 Task: In the  document Meditationfile.odt Insert the command  'Editing'Email the file to   'softage2@softage.net', with message attached Time-Sensitive: I kindly ask you to go through the email I've sent as soon as possible. and file type: HTML
Action: Mouse moved to (393, 488)
Screenshot: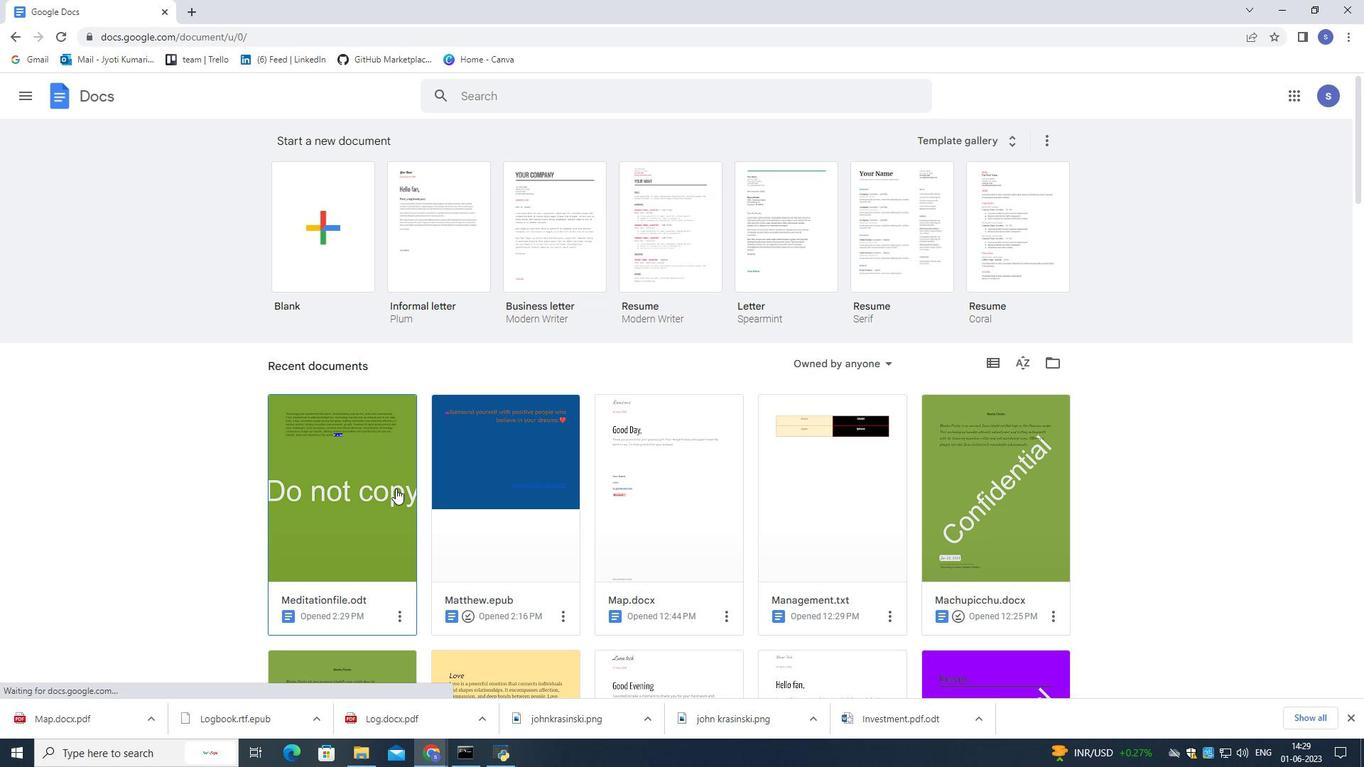 
Action: Mouse pressed left at (393, 488)
Screenshot: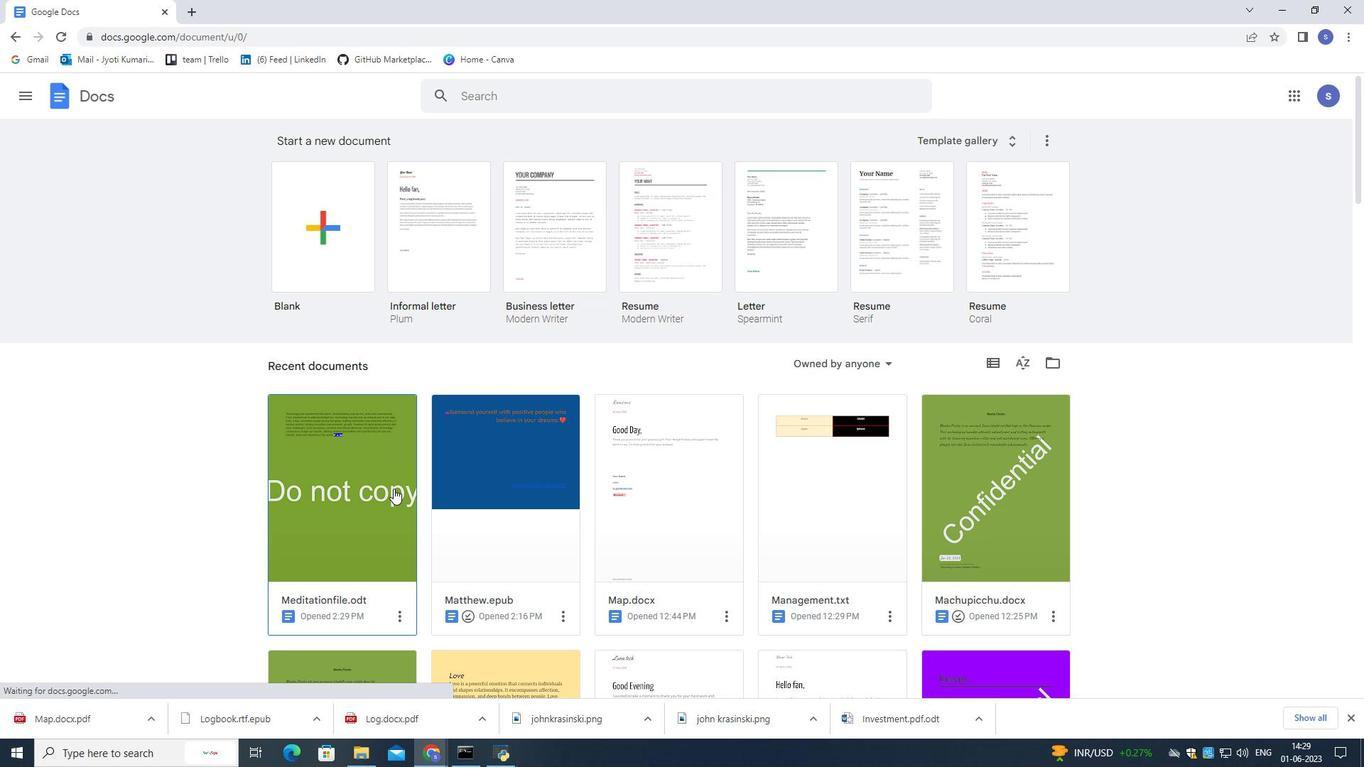 
Action: Mouse moved to (392, 488)
Screenshot: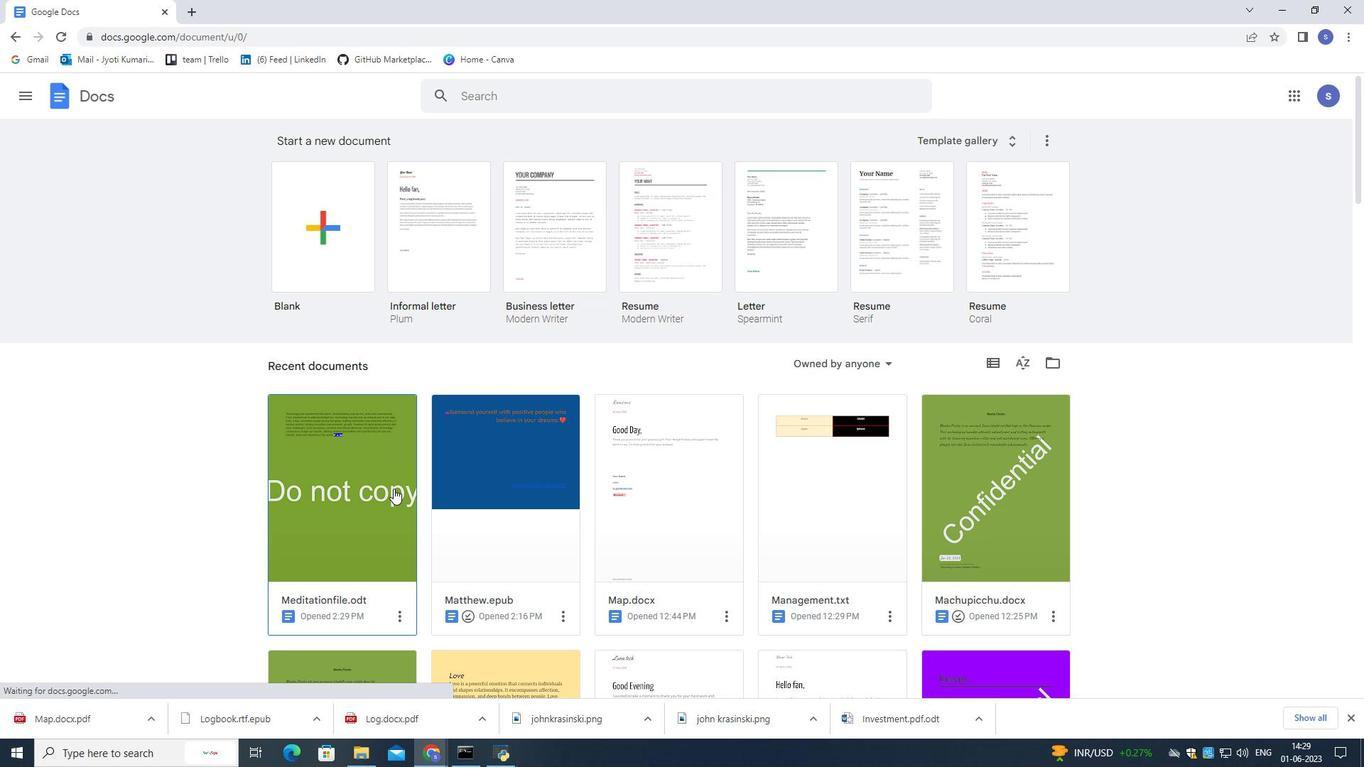 
Action: Mouse pressed left at (392, 488)
Screenshot: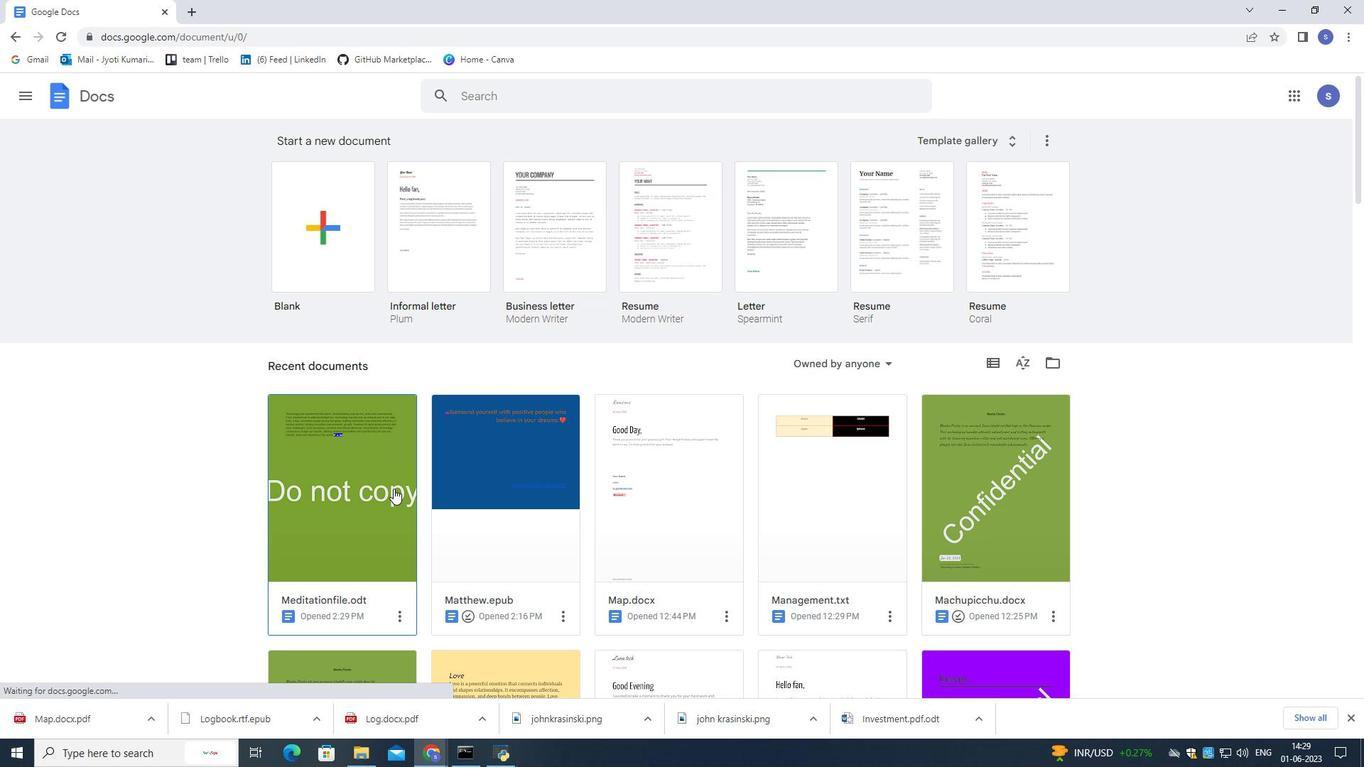 
Action: Mouse moved to (584, 433)
Screenshot: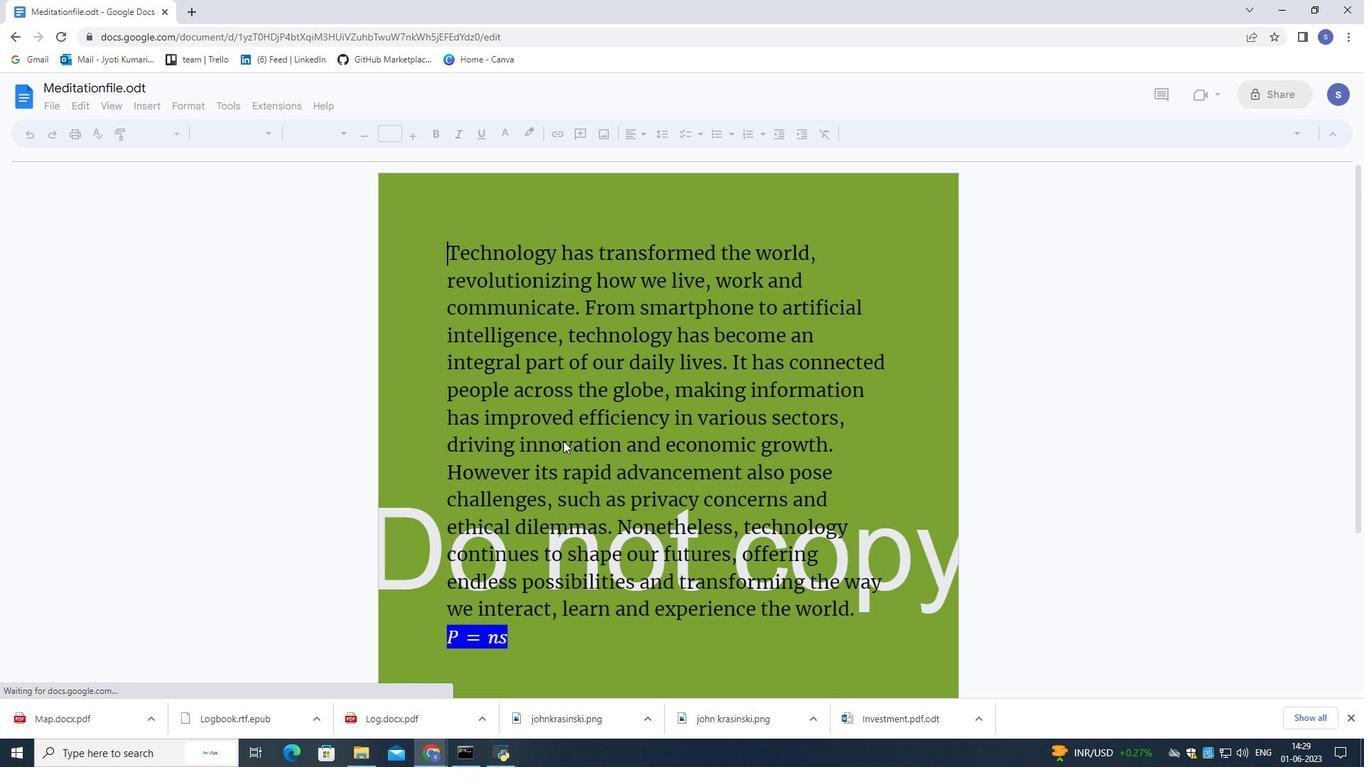 
Action: Mouse scrolled (584, 432) with delta (0, 0)
Screenshot: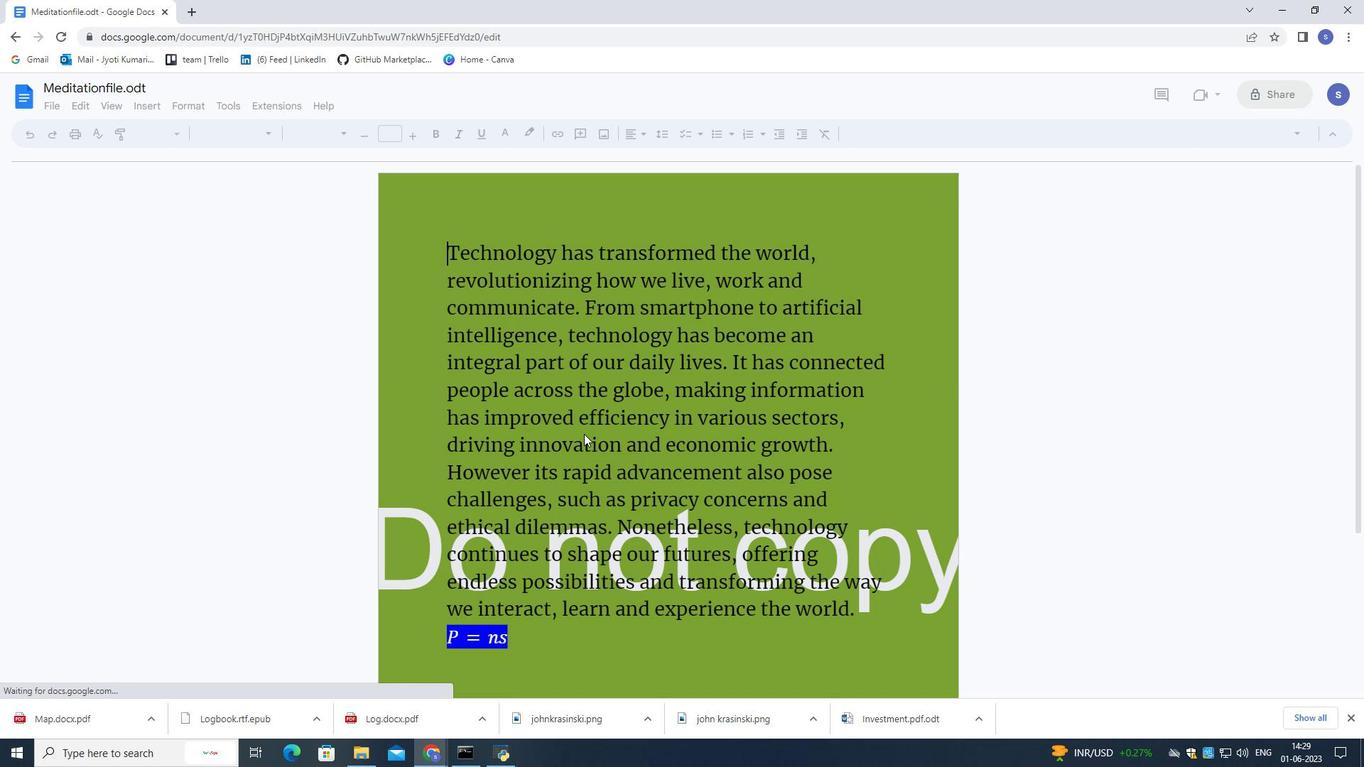 
Action: Mouse scrolled (584, 432) with delta (0, 0)
Screenshot: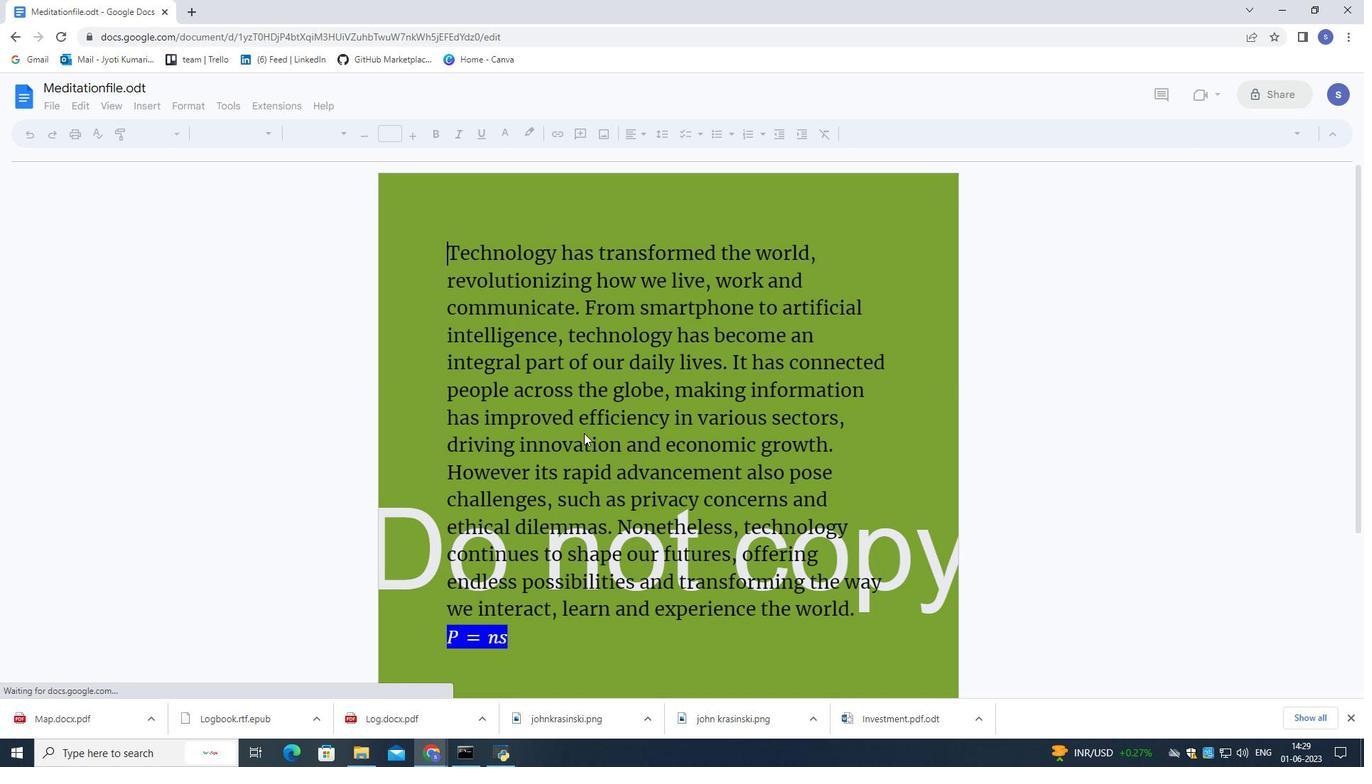 
Action: Mouse scrolled (584, 432) with delta (0, 0)
Screenshot: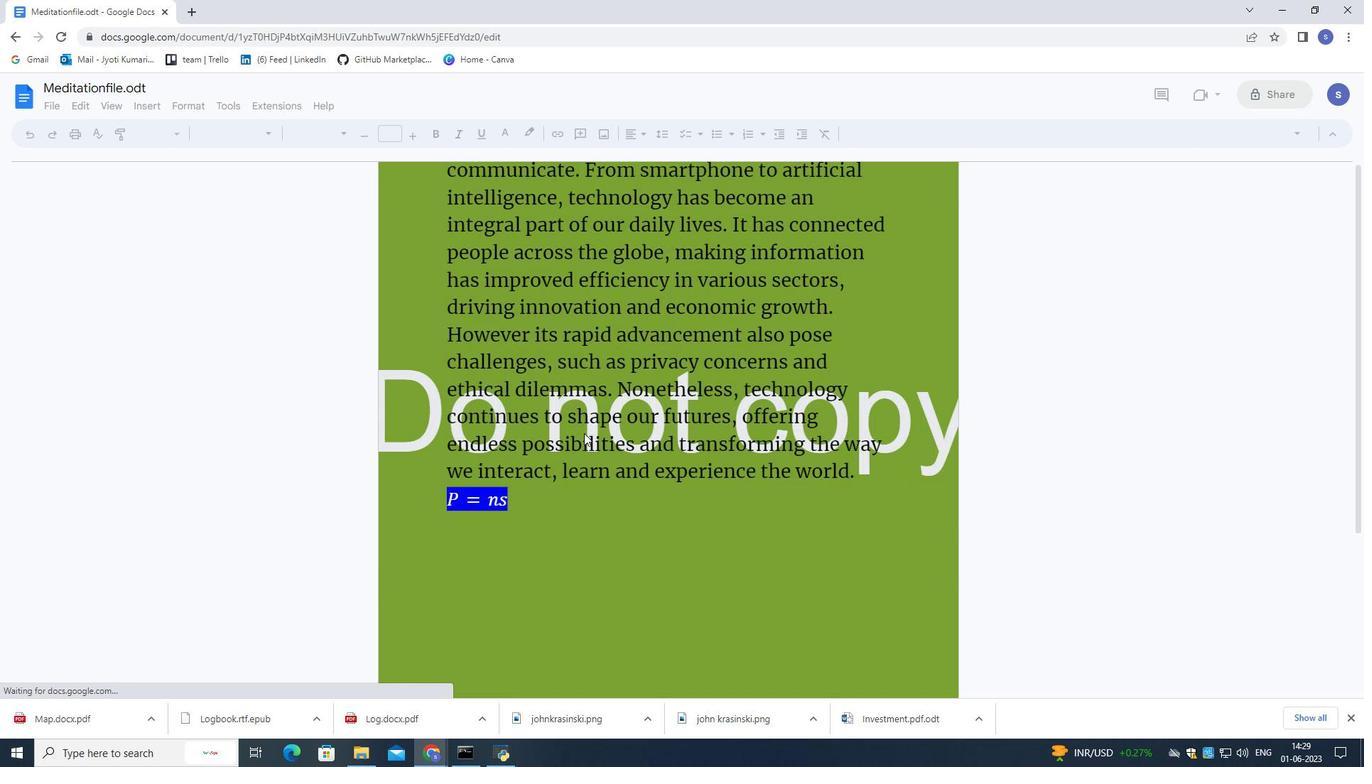 
Action: Mouse moved to (583, 431)
Screenshot: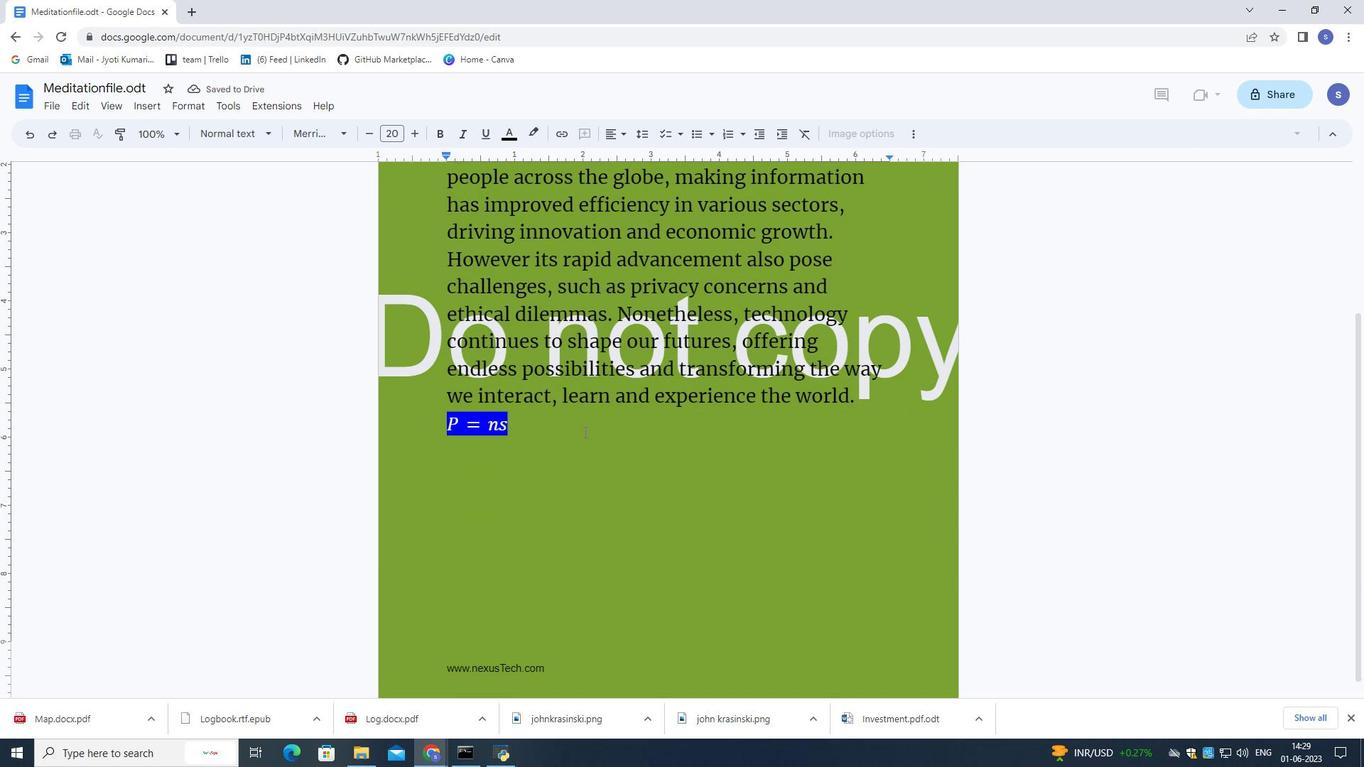 
Action: Mouse scrolled (583, 432) with delta (0, 0)
Screenshot: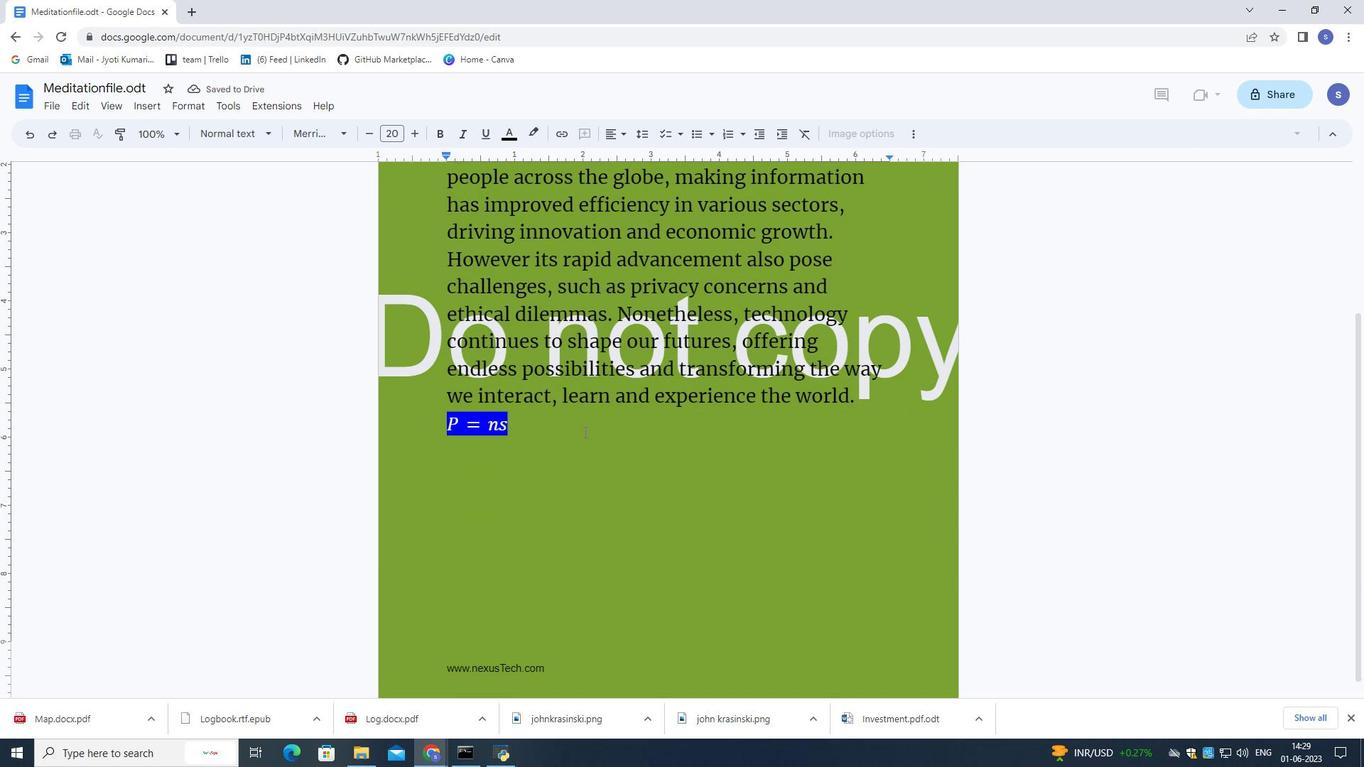 
Action: Mouse moved to (582, 431)
Screenshot: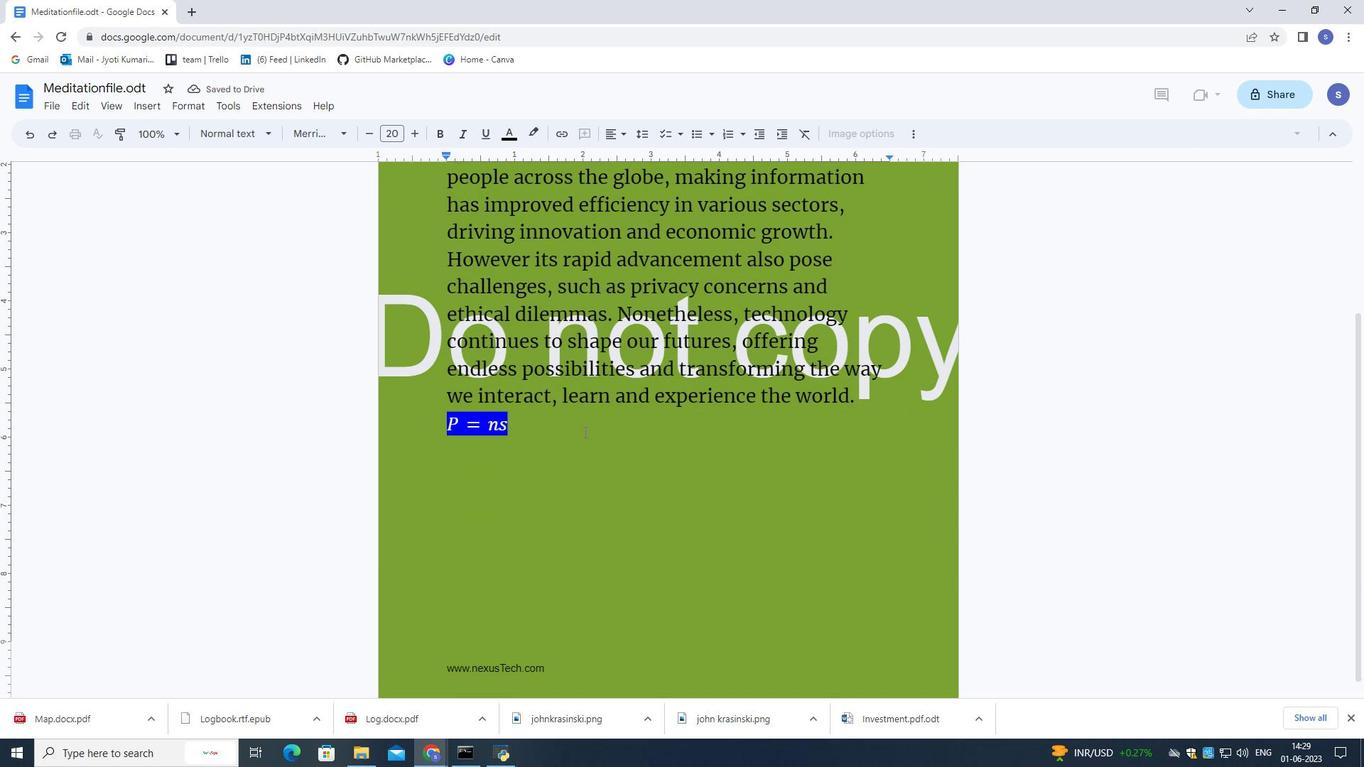 
Action: Mouse scrolled (583, 432) with delta (0, 0)
Screenshot: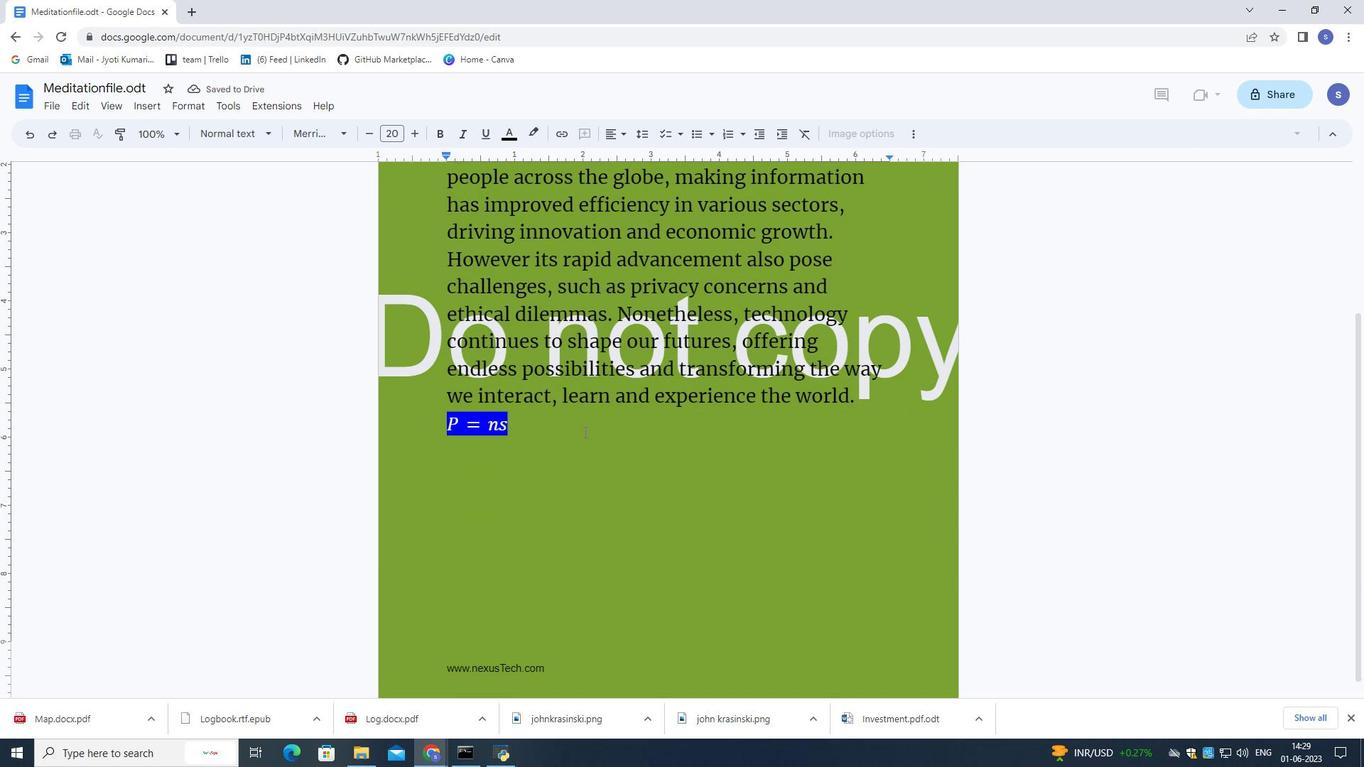 
Action: Mouse scrolled (582, 432) with delta (0, 0)
Screenshot: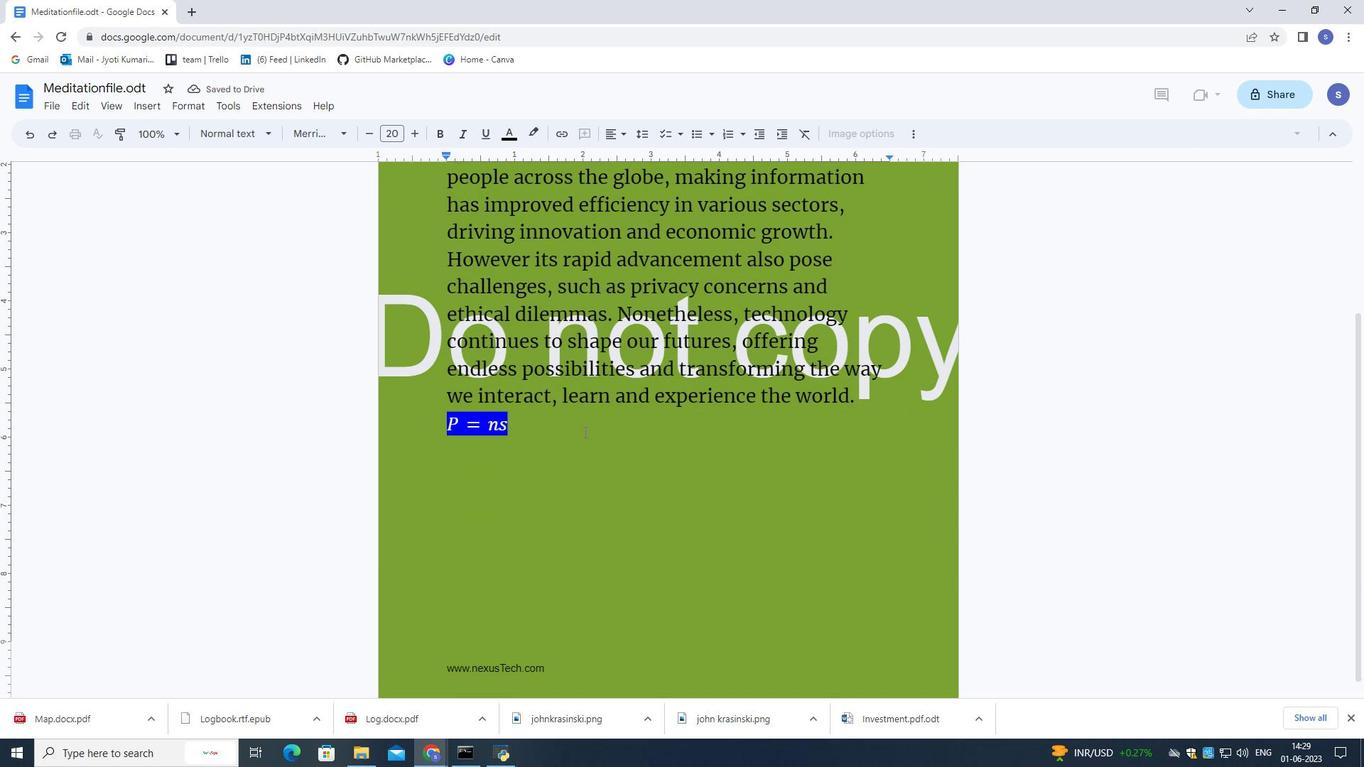 
Action: Mouse moved to (783, 254)
Screenshot: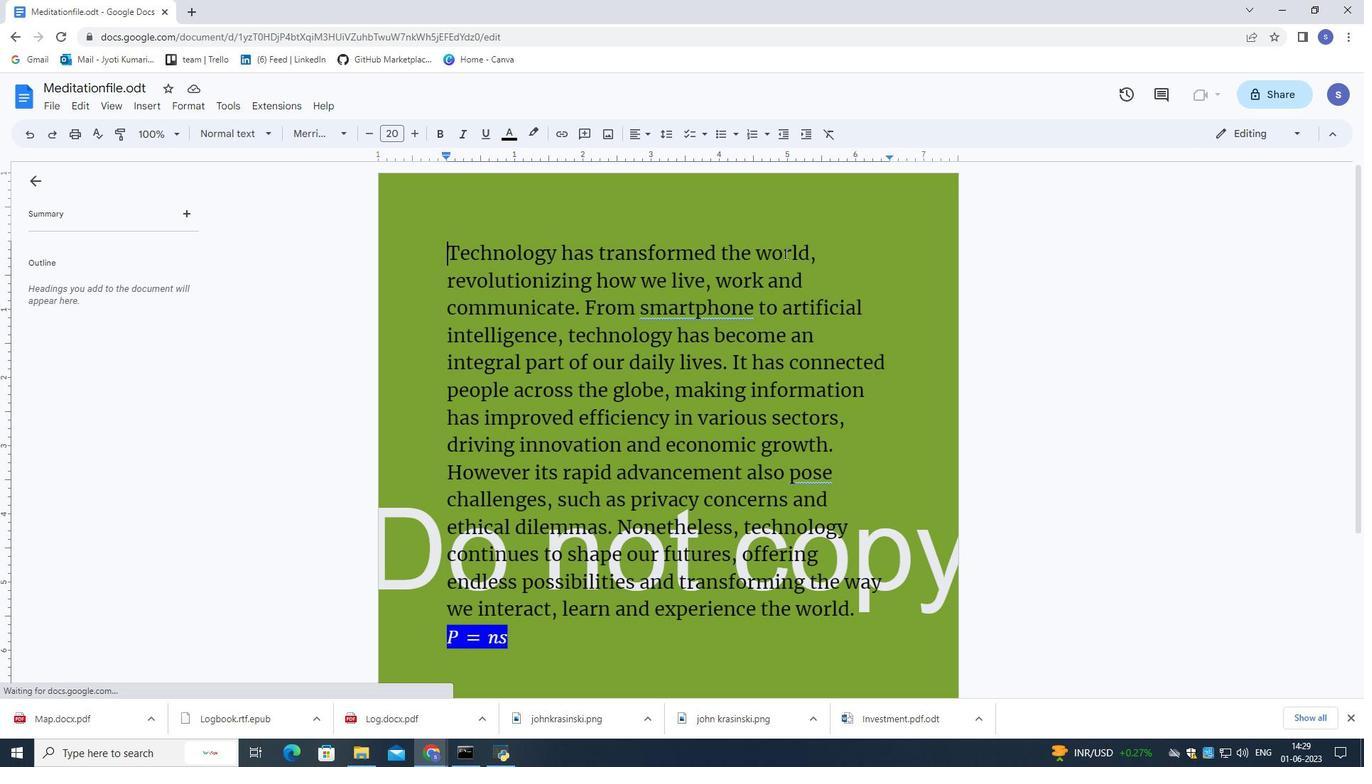
Action: Mouse scrolled (783, 253) with delta (0, 0)
Screenshot: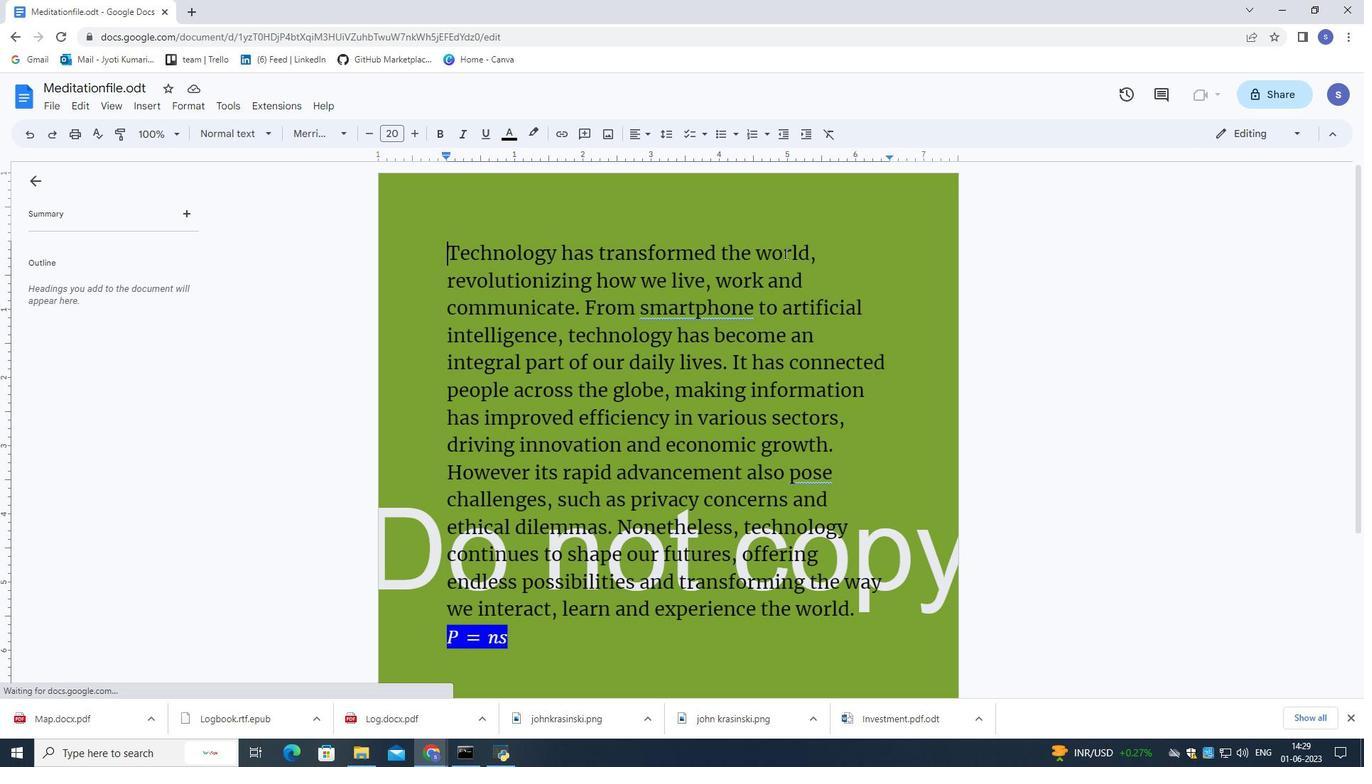
Action: Mouse moved to (783, 255)
Screenshot: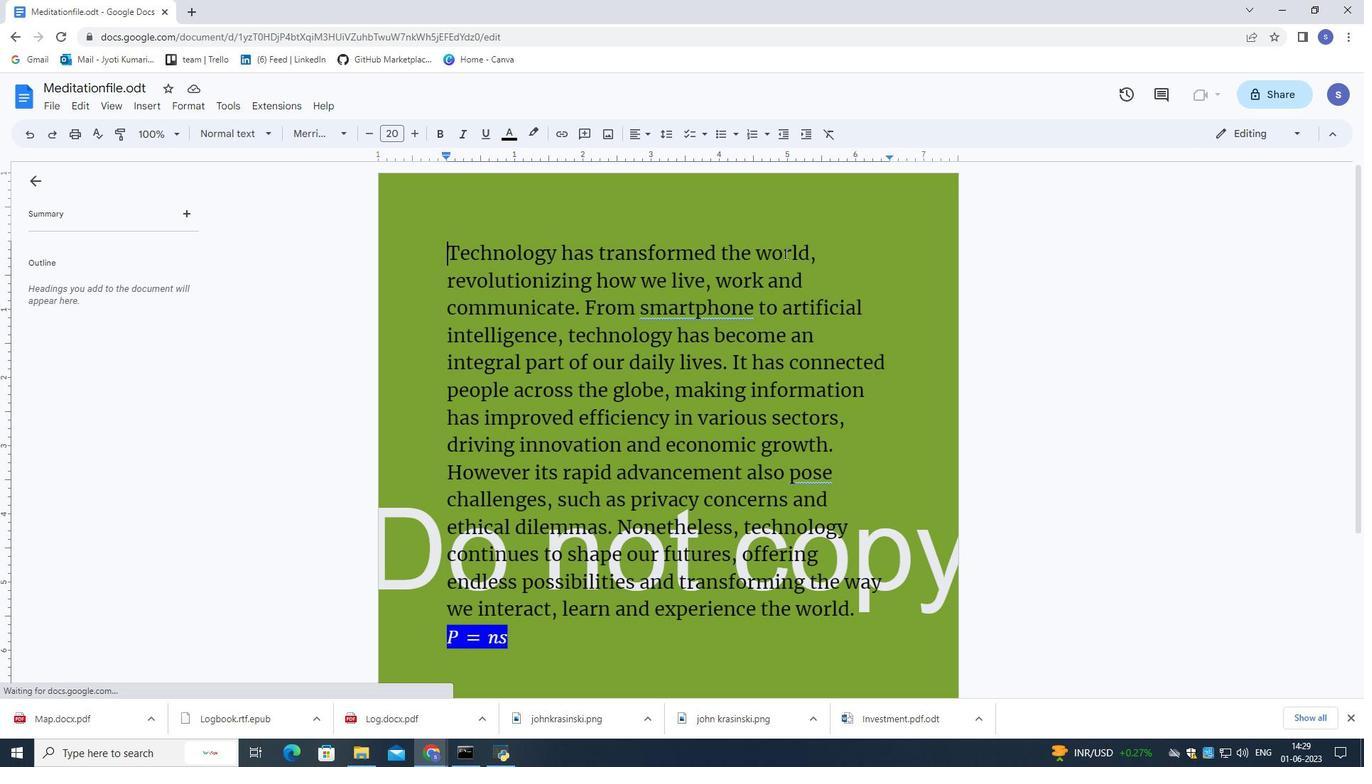 
Action: Mouse scrolled (783, 254) with delta (0, 0)
Screenshot: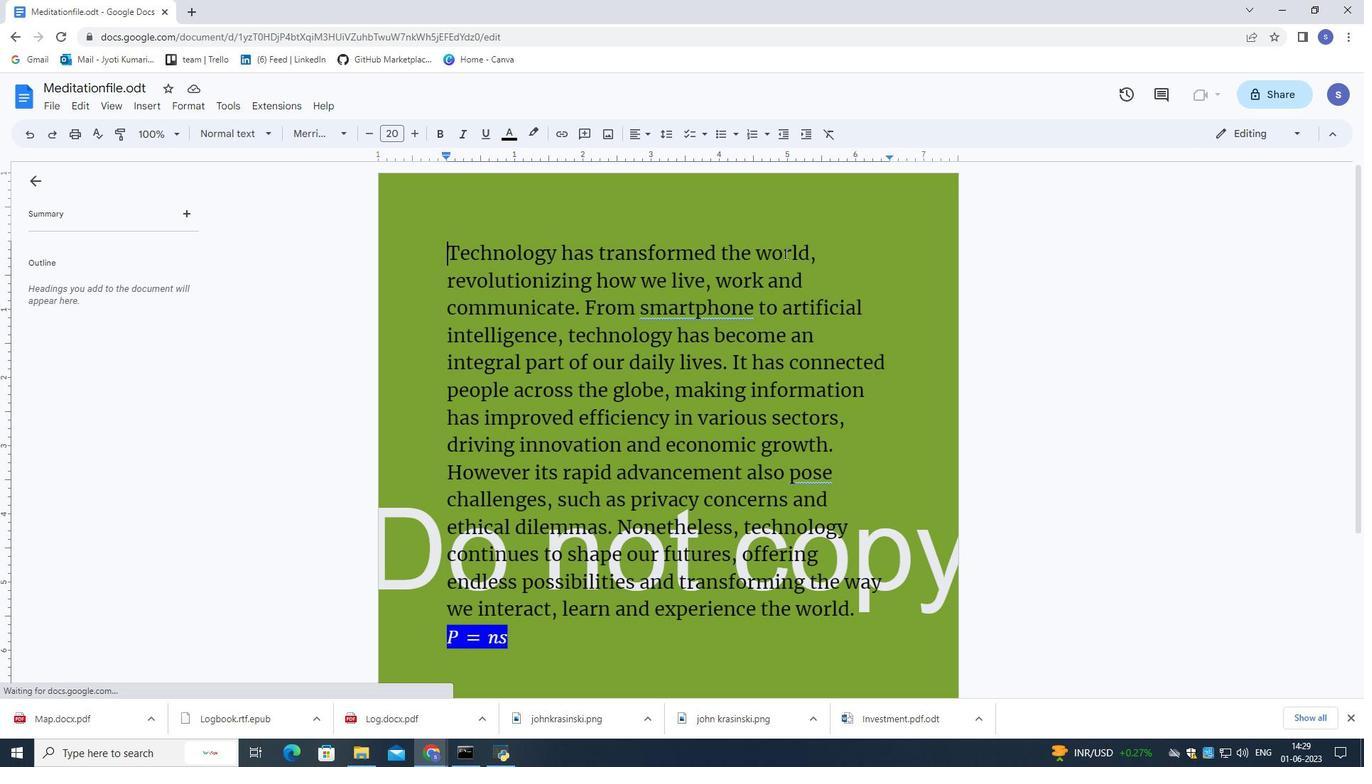 
Action: Mouse scrolled (783, 254) with delta (0, 0)
Screenshot: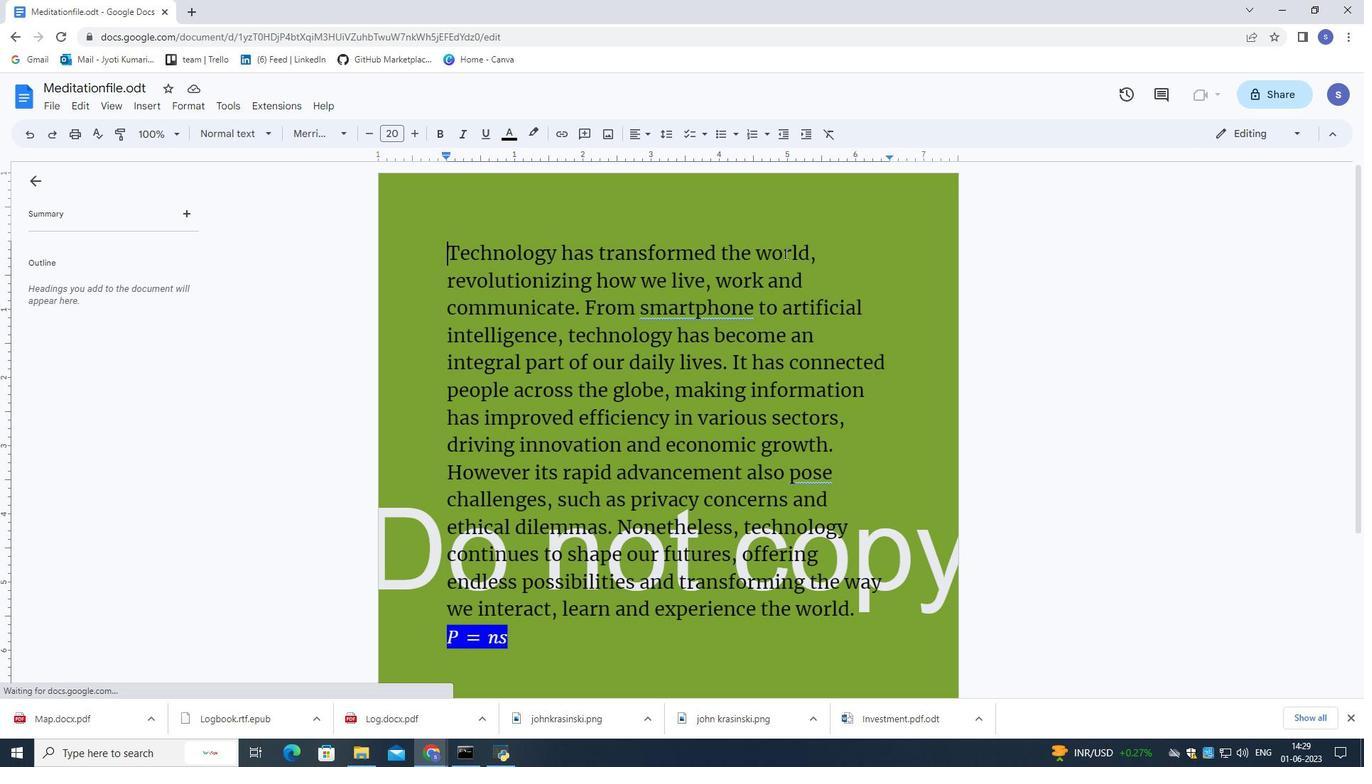 
Action: Mouse scrolled (783, 254) with delta (0, 0)
Screenshot: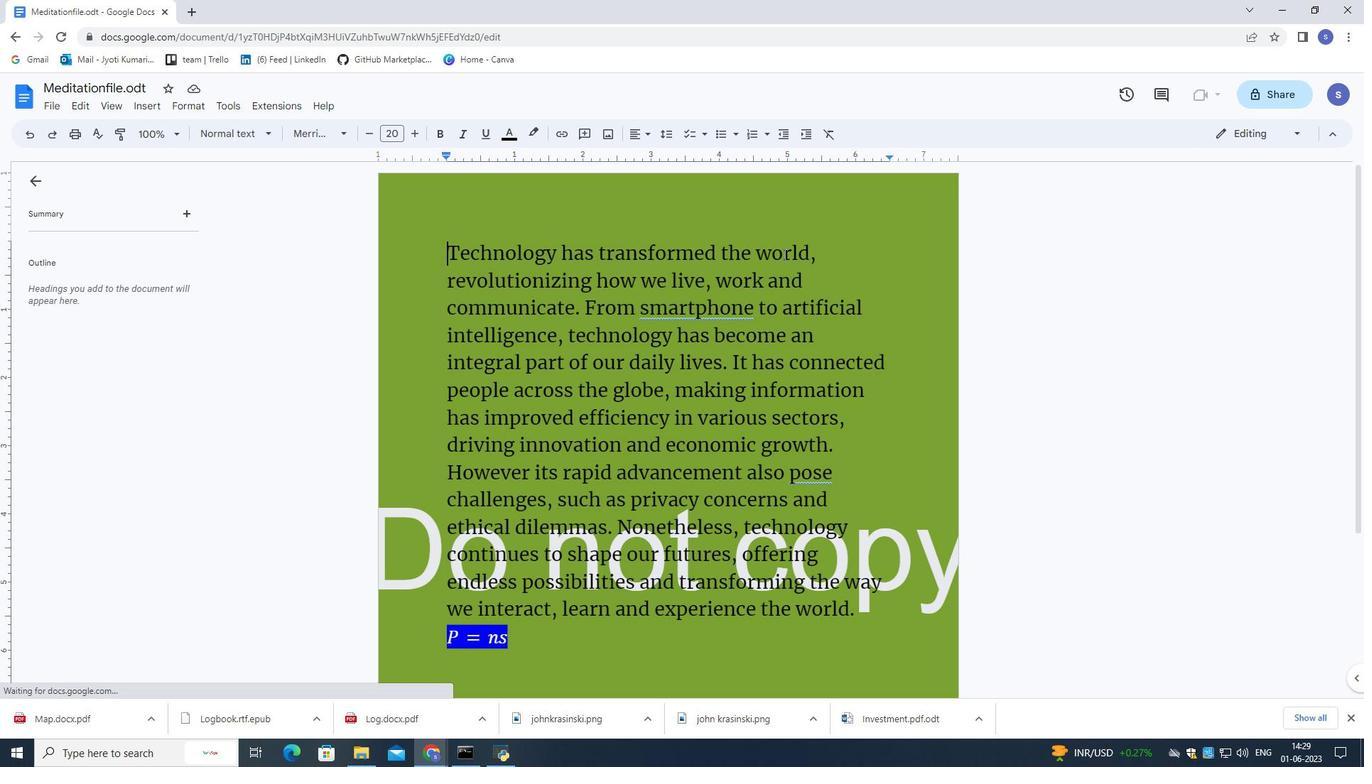 
Action: Mouse scrolled (783, 254) with delta (0, 0)
Screenshot: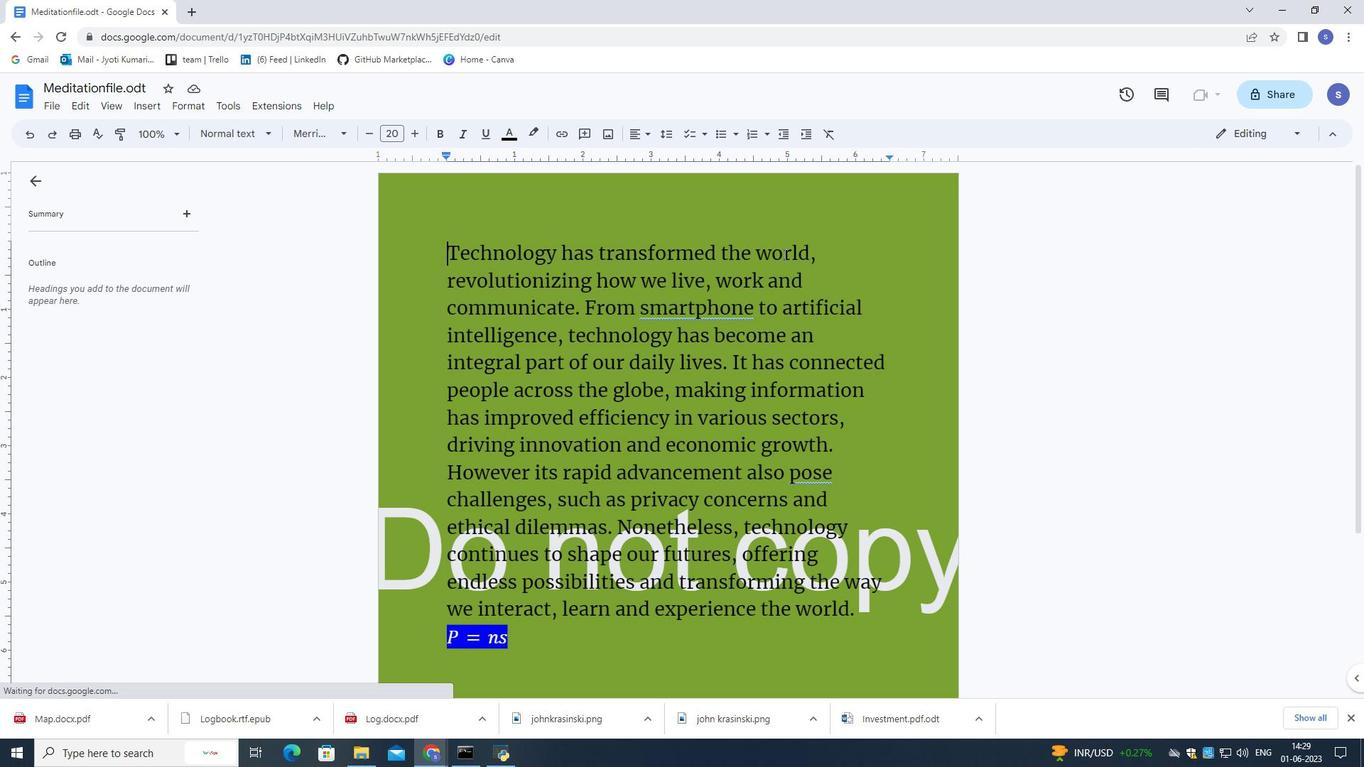 
Action: Mouse moved to (783, 250)
Screenshot: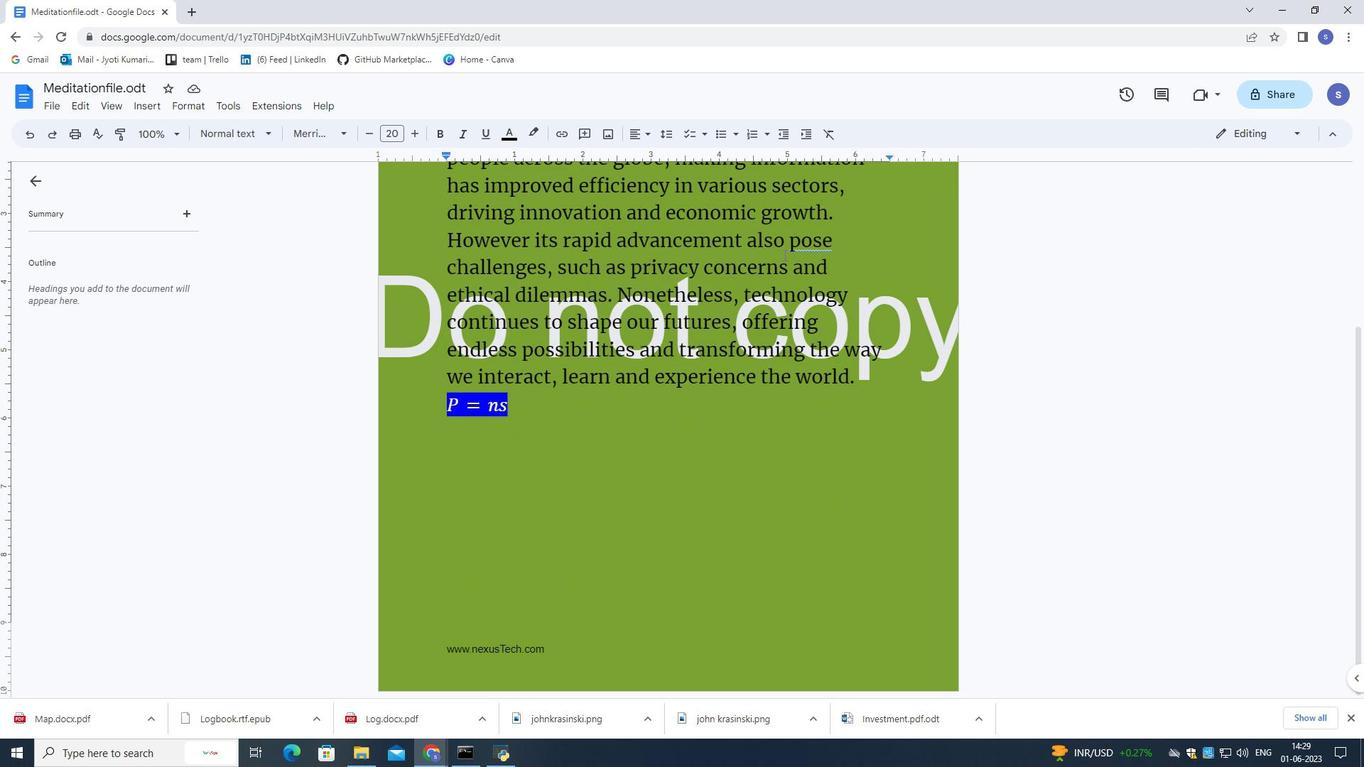 
Action: Mouse scrolled (783, 250) with delta (0, 0)
Screenshot: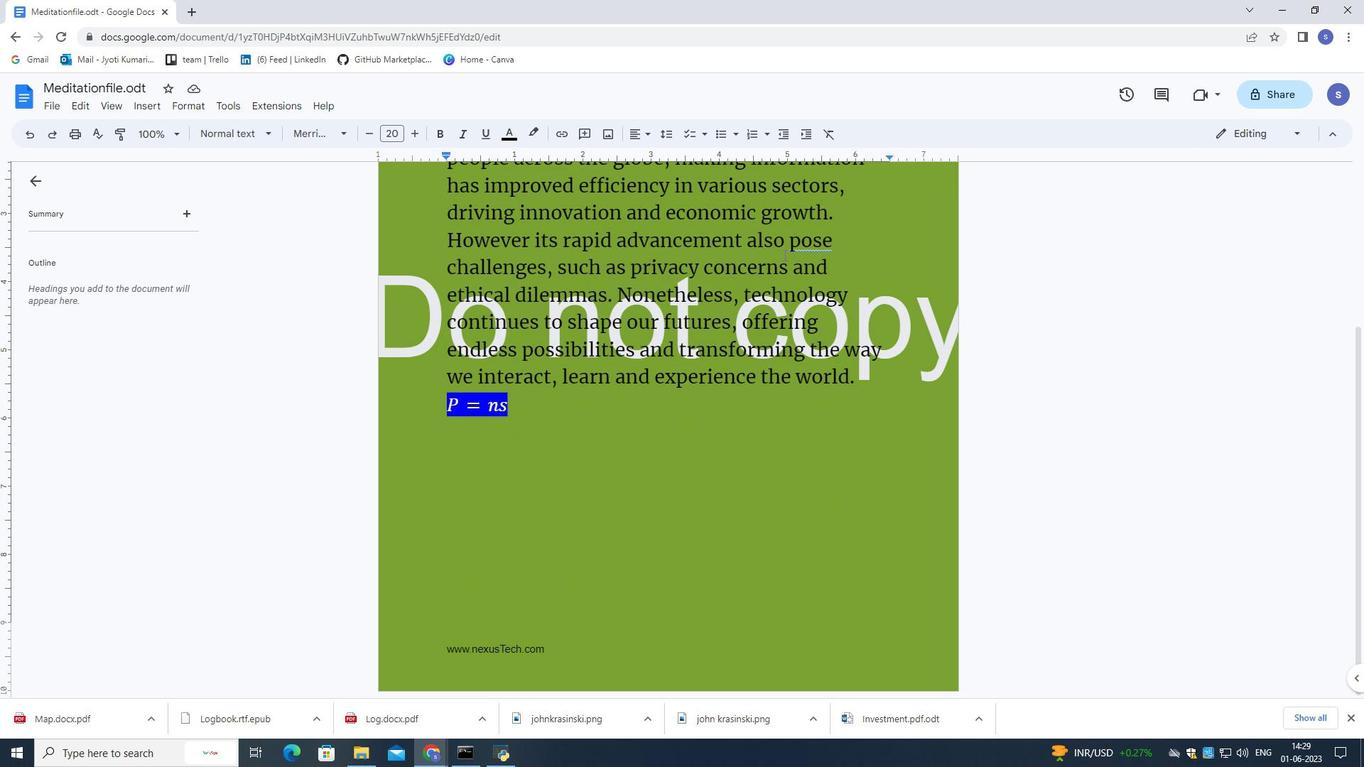 
Action: Mouse scrolled (783, 250) with delta (0, 0)
Screenshot: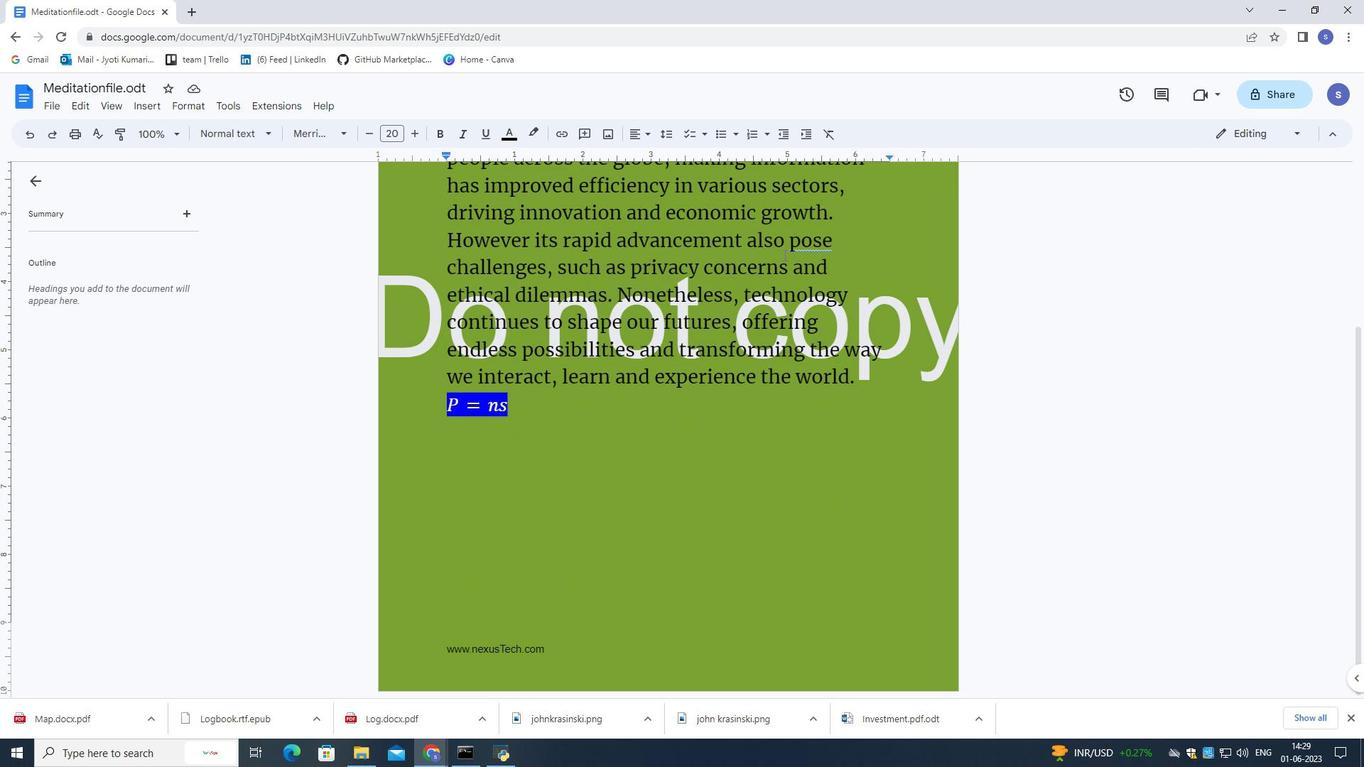 
Action: Mouse scrolled (783, 250) with delta (0, 0)
Screenshot: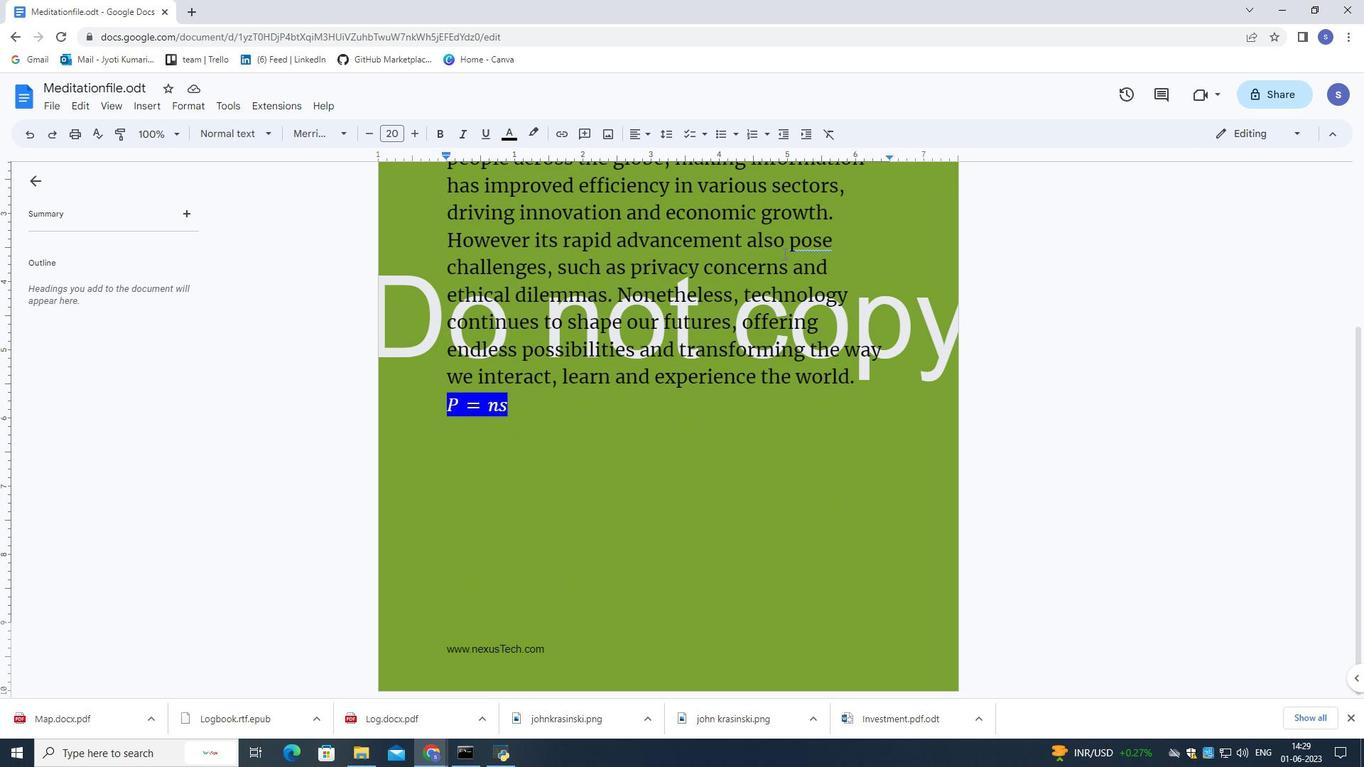 
Action: Mouse moved to (783, 248)
Screenshot: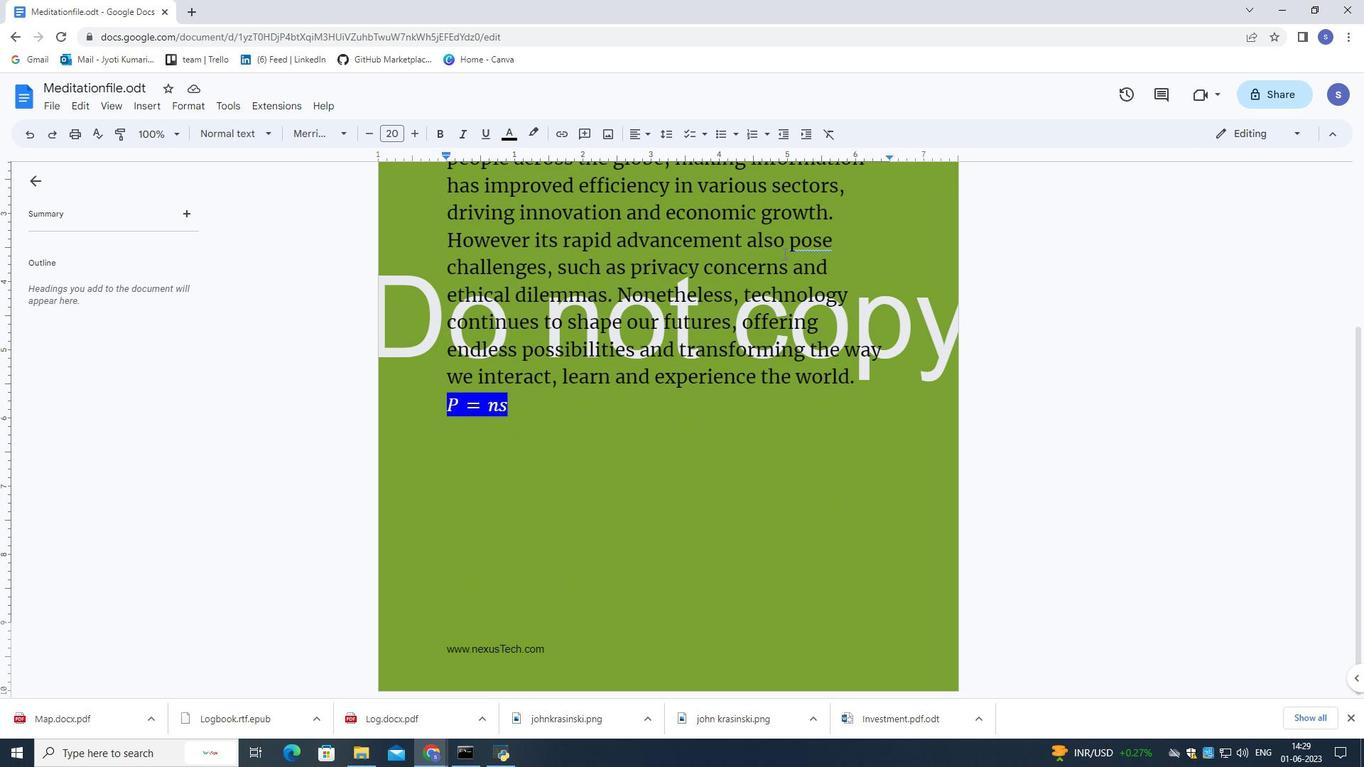 
Action: Mouse scrolled (783, 249) with delta (0, 0)
Screenshot: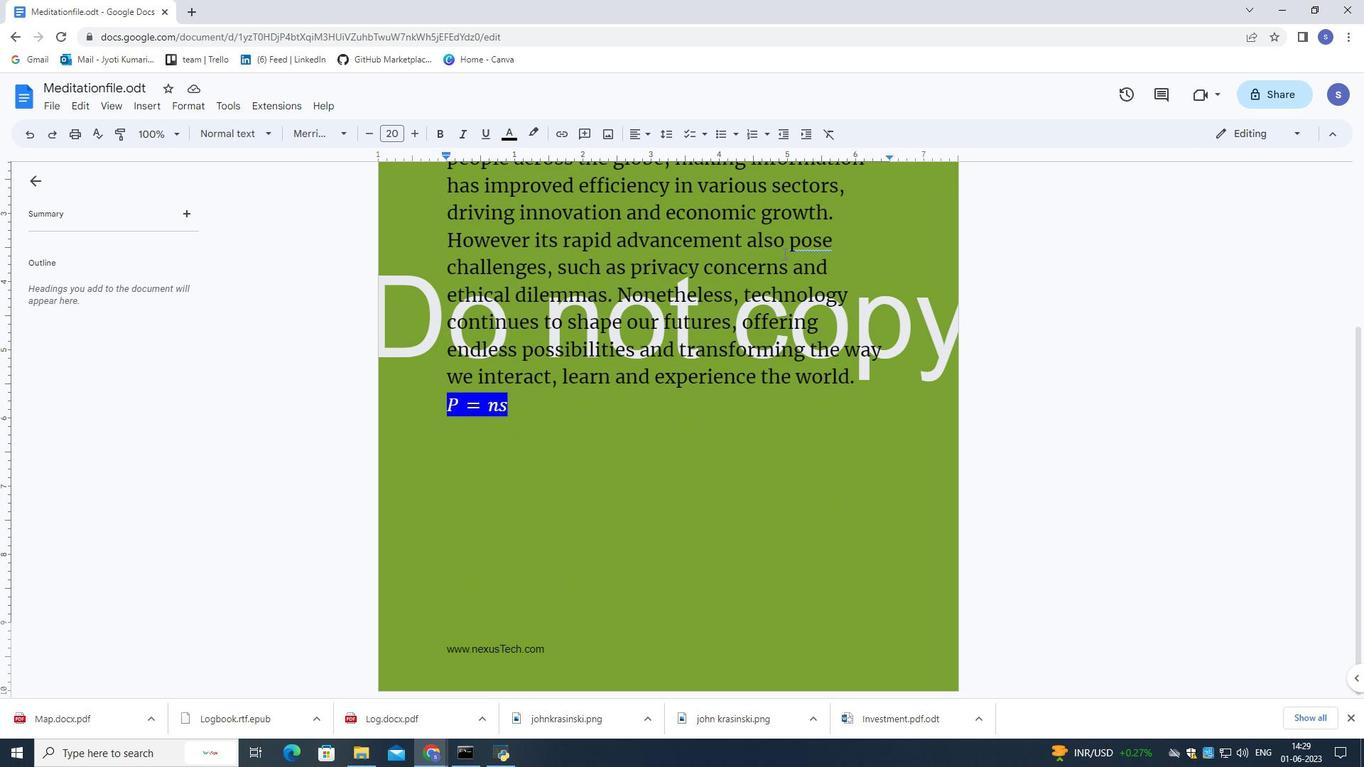 
Action: Mouse moved to (783, 247)
Screenshot: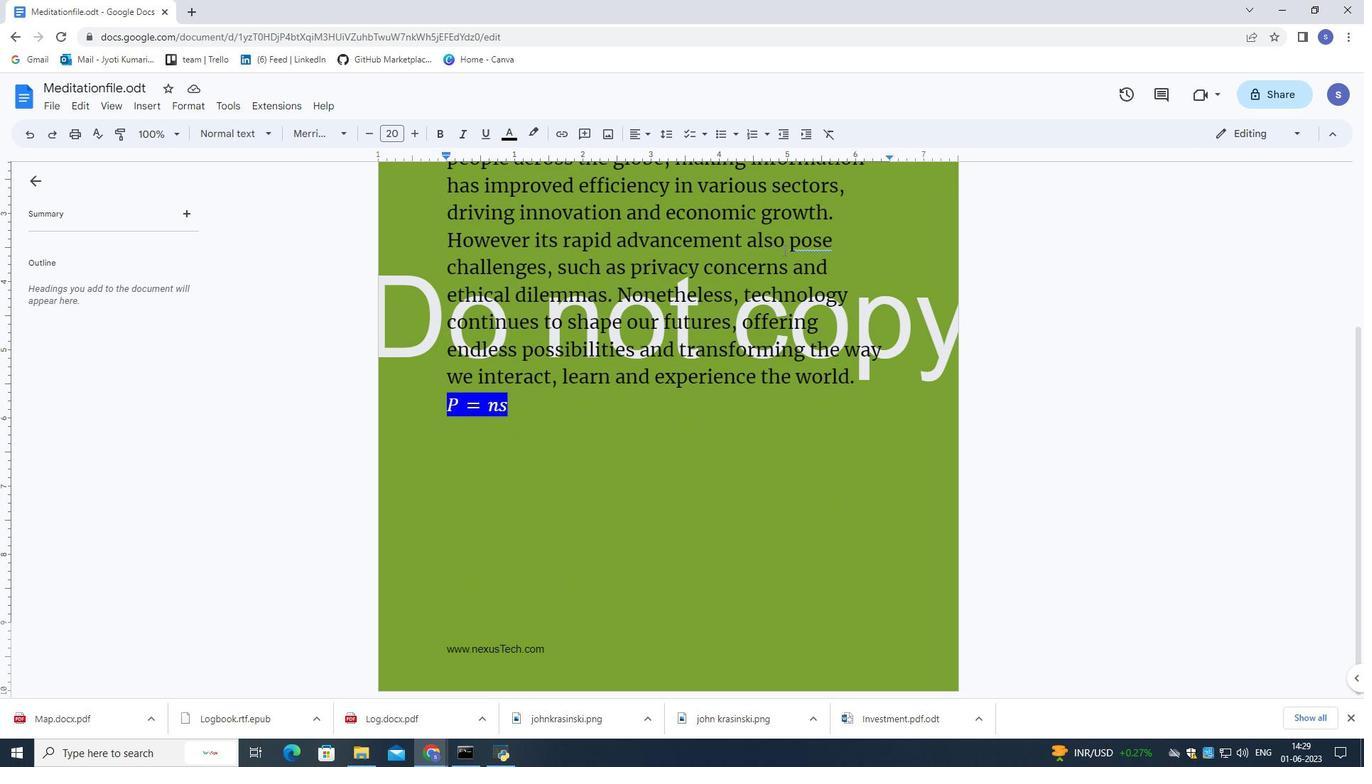 
Action: Mouse scrolled (783, 248) with delta (0, 0)
Screenshot: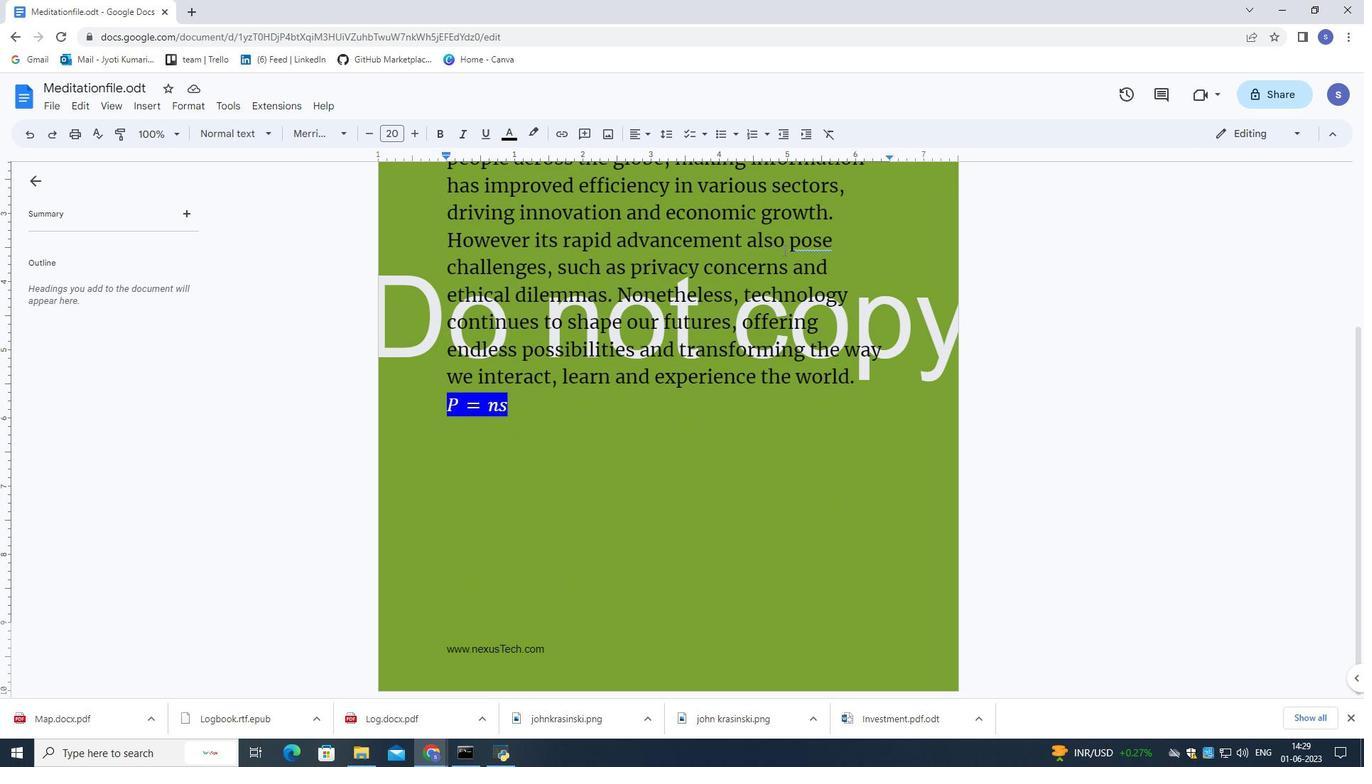 
Action: Mouse moved to (1261, 136)
Screenshot: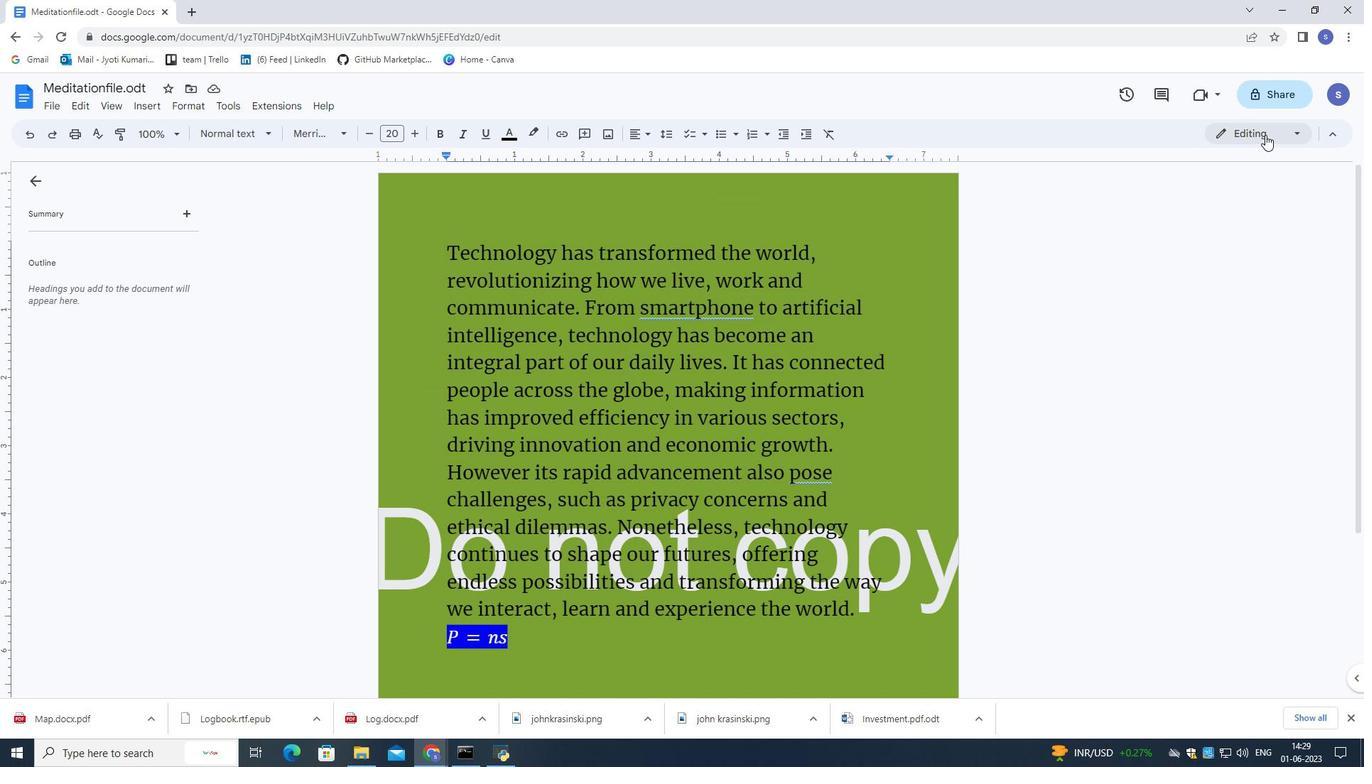 
Action: Mouse pressed left at (1261, 136)
Screenshot: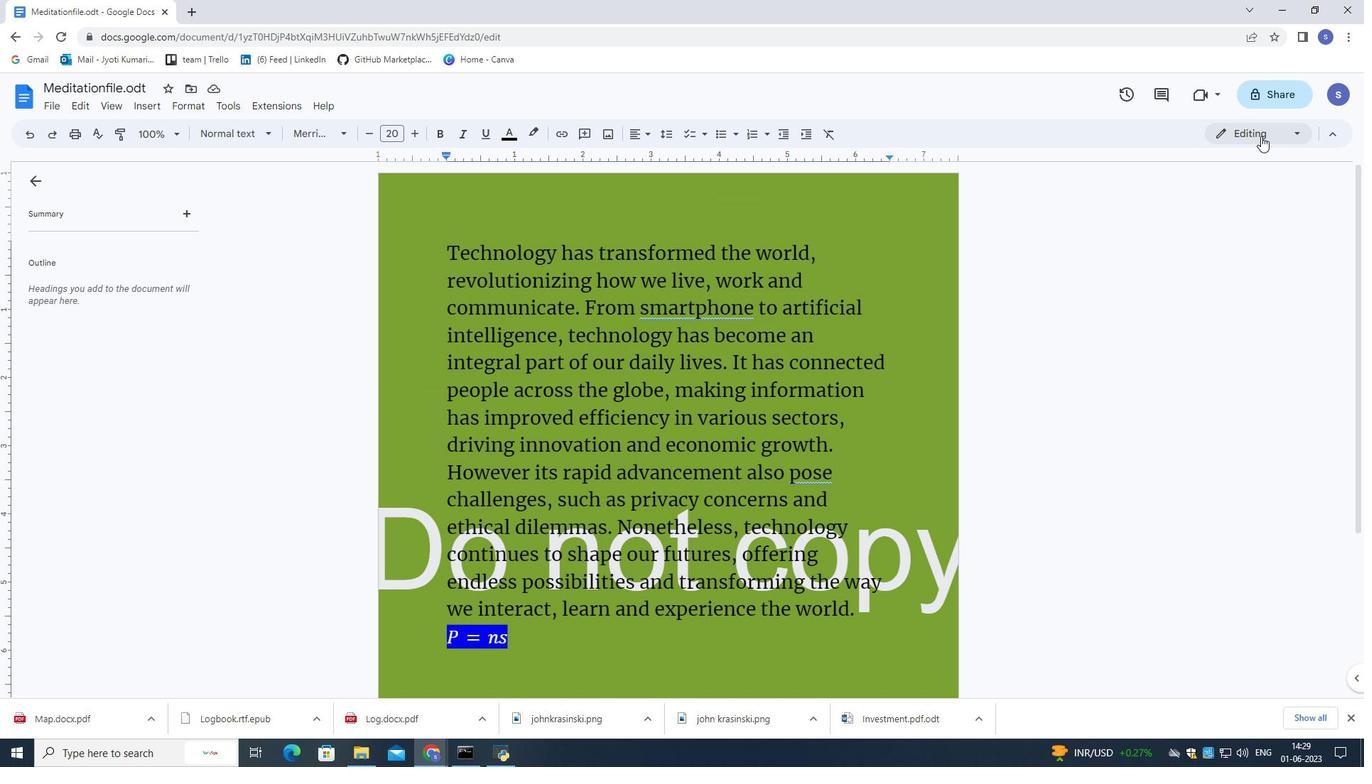 
Action: Mouse moved to (1245, 171)
Screenshot: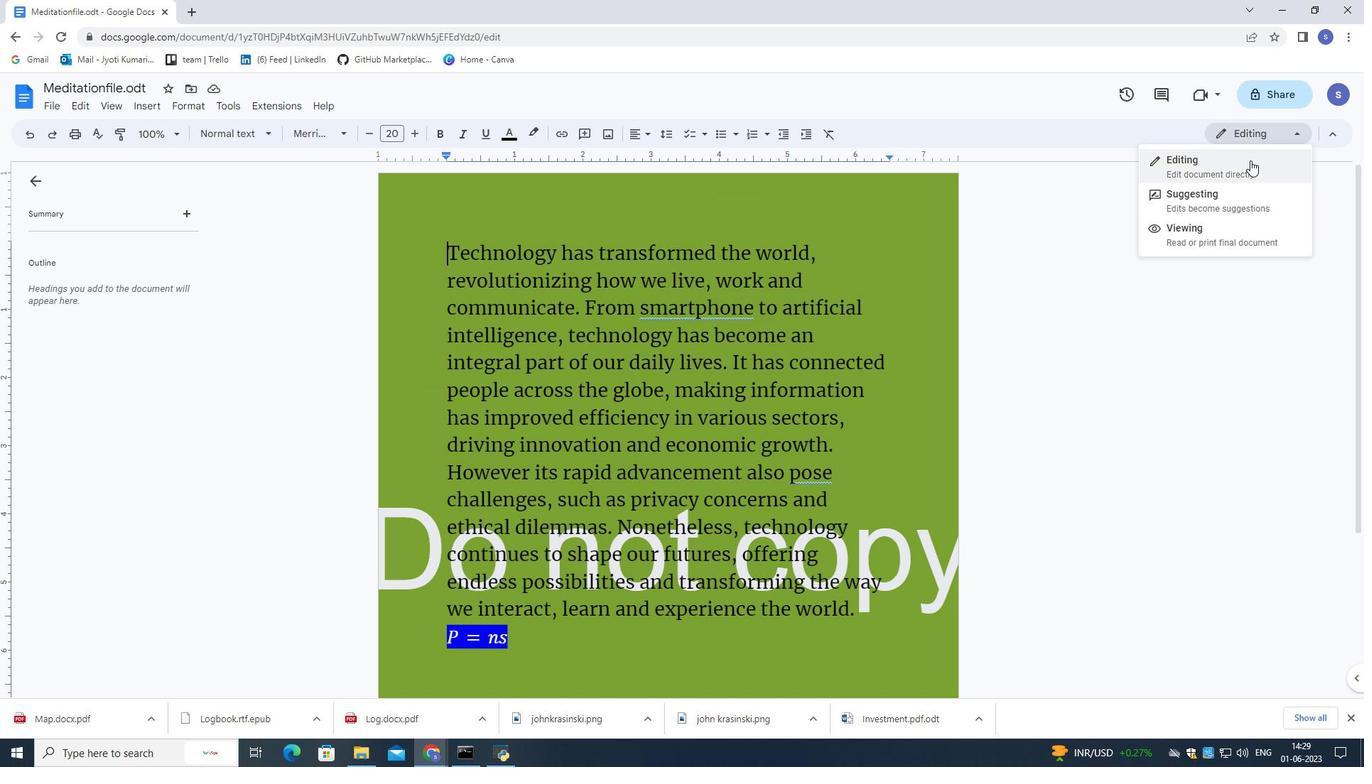 
Action: Mouse pressed left at (1245, 171)
Screenshot: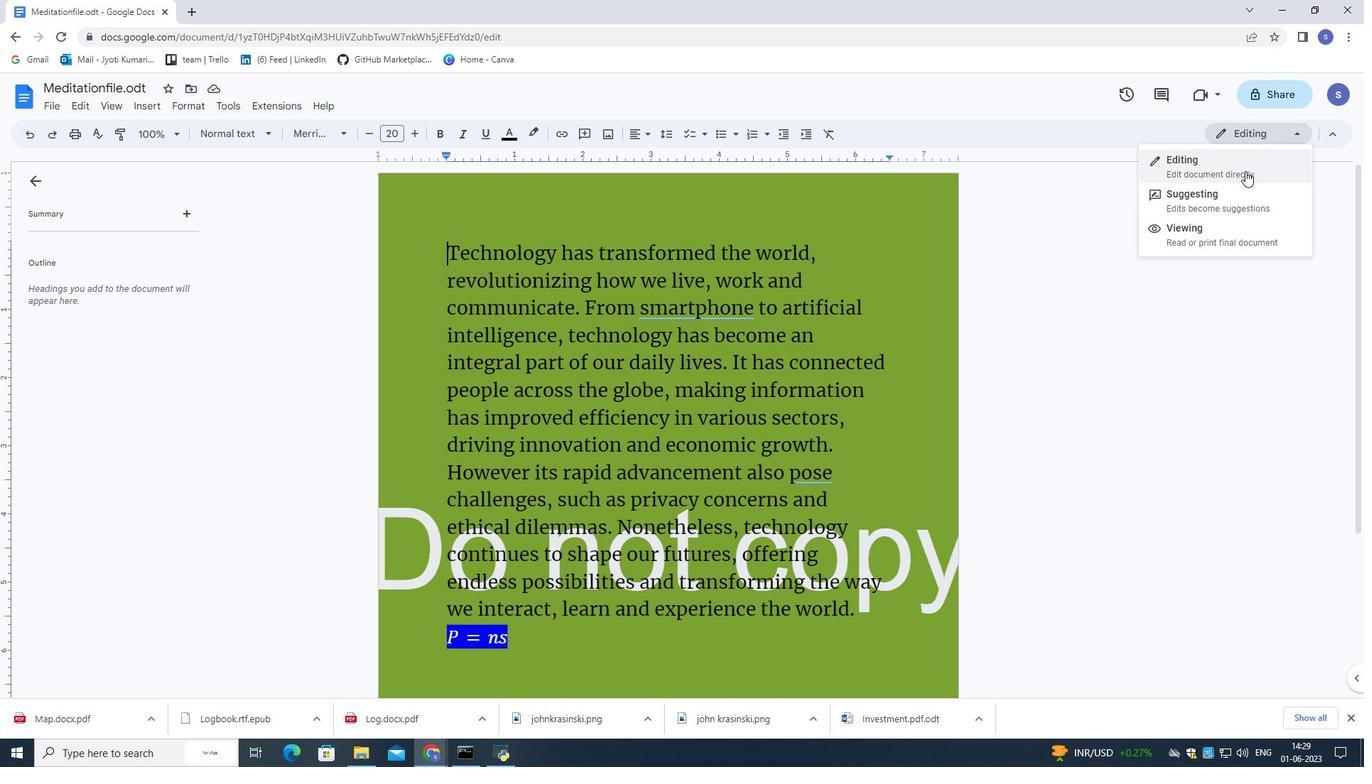 
Action: Mouse moved to (43, 103)
Screenshot: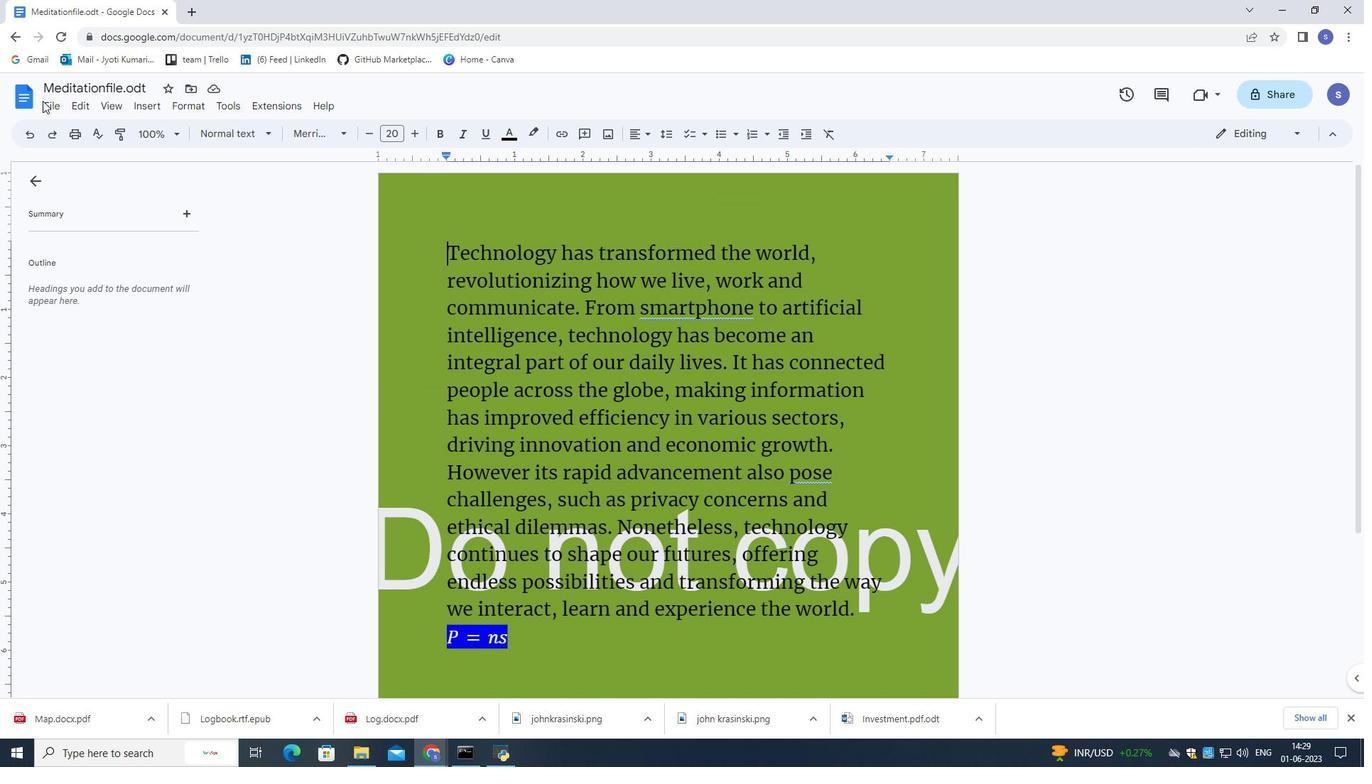 
Action: Mouse pressed left at (43, 103)
Screenshot: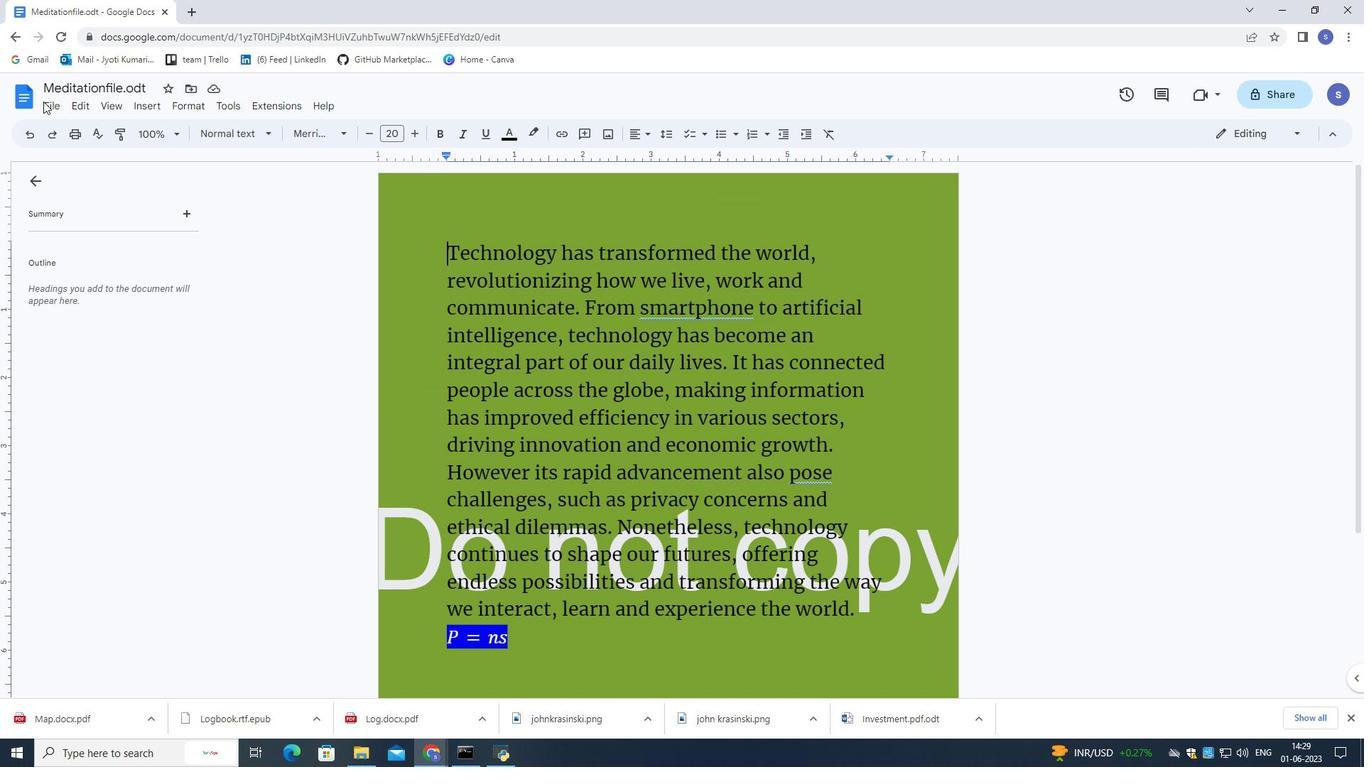 
Action: Mouse moved to (58, 108)
Screenshot: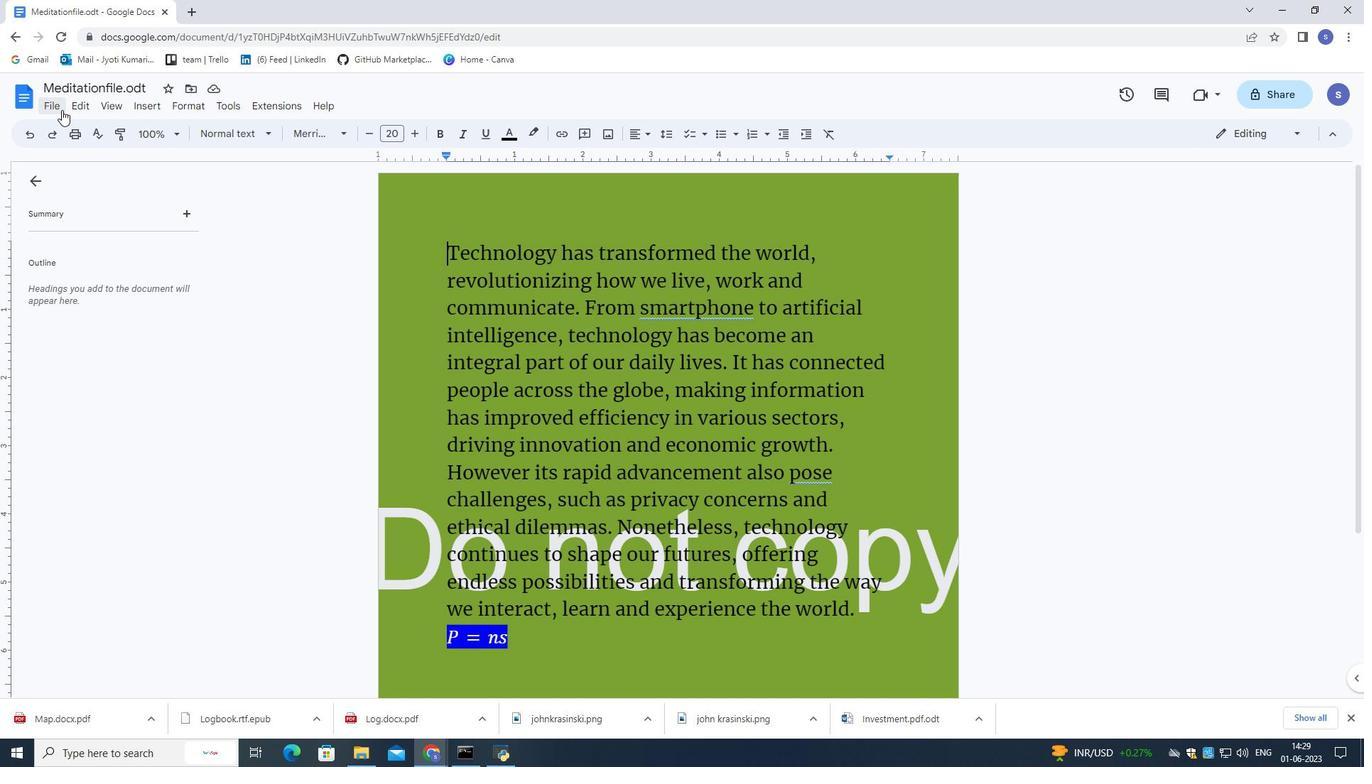 
Action: Mouse pressed left at (58, 108)
Screenshot: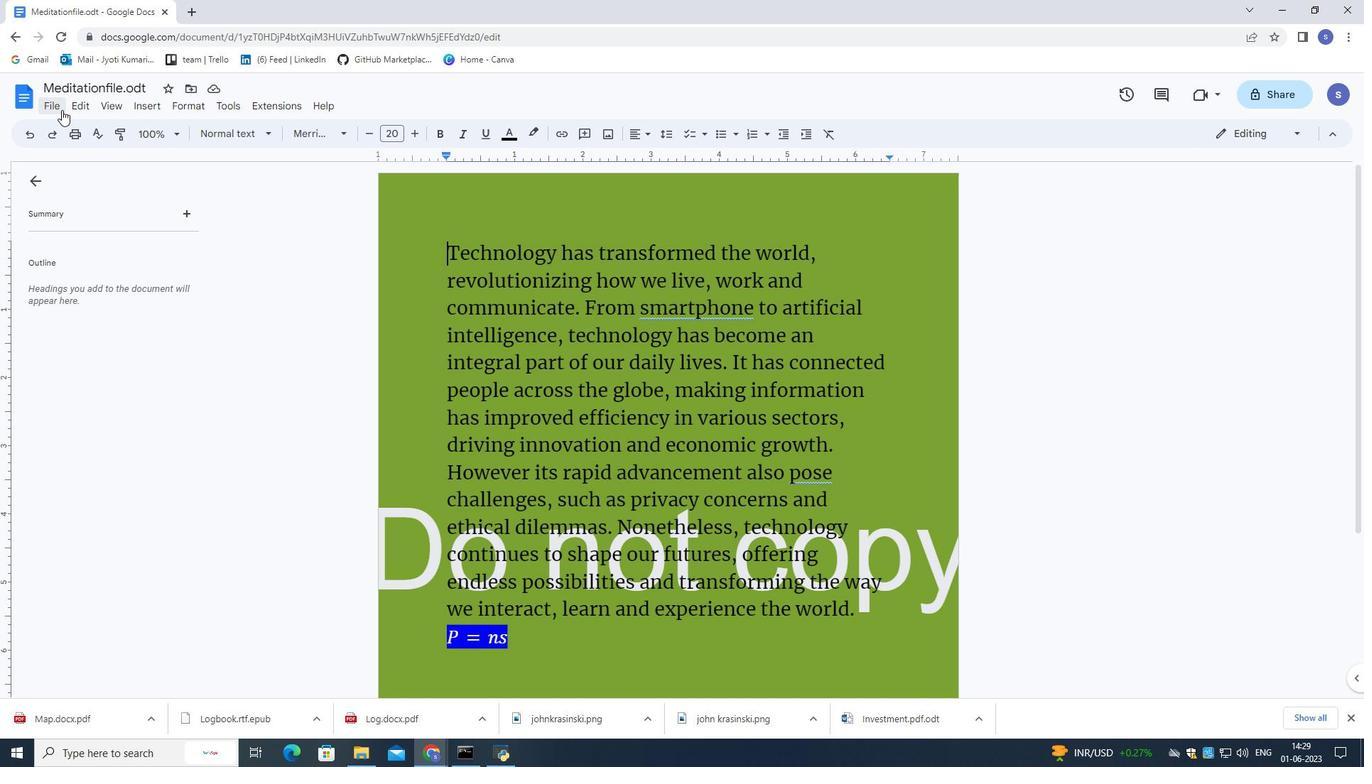 
Action: Mouse moved to (282, 235)
Screenshot: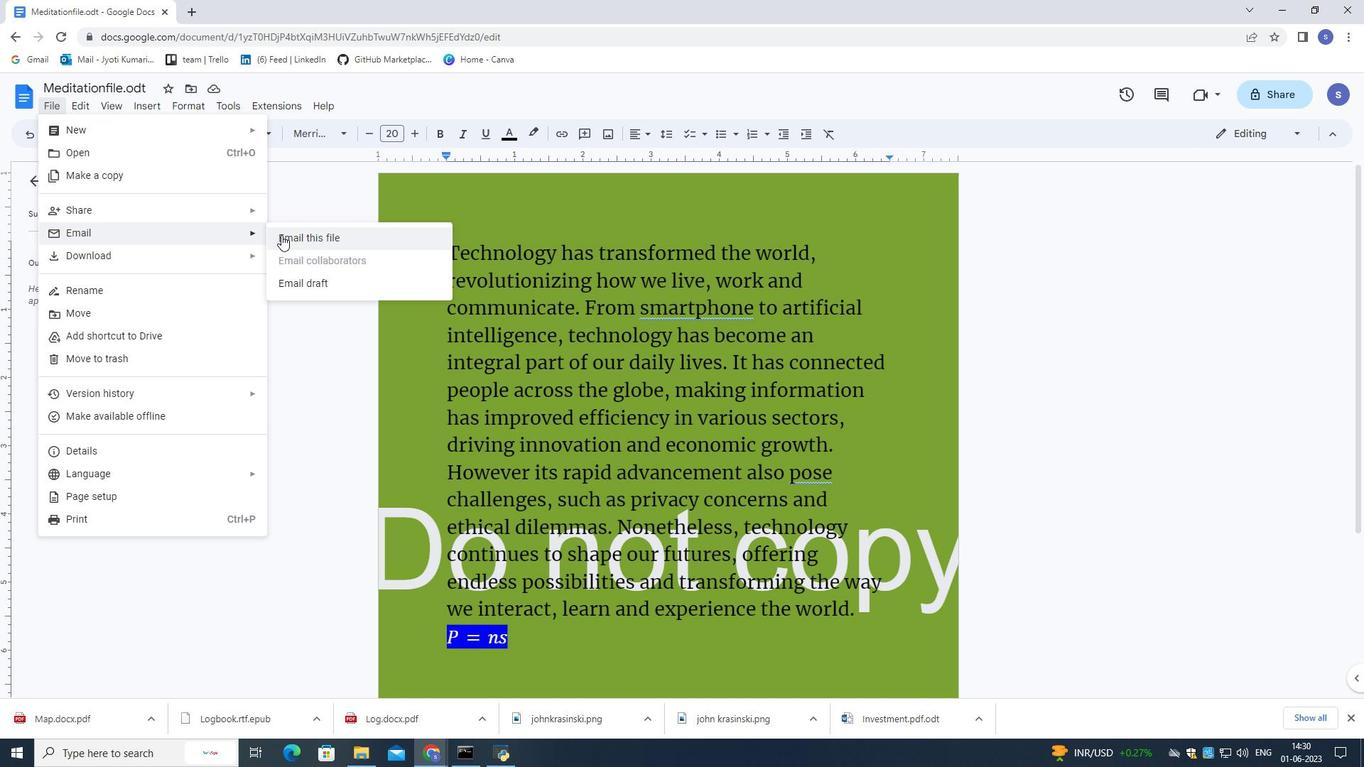 
Action: Mouse pressed left at (282, 235)
Screenshot: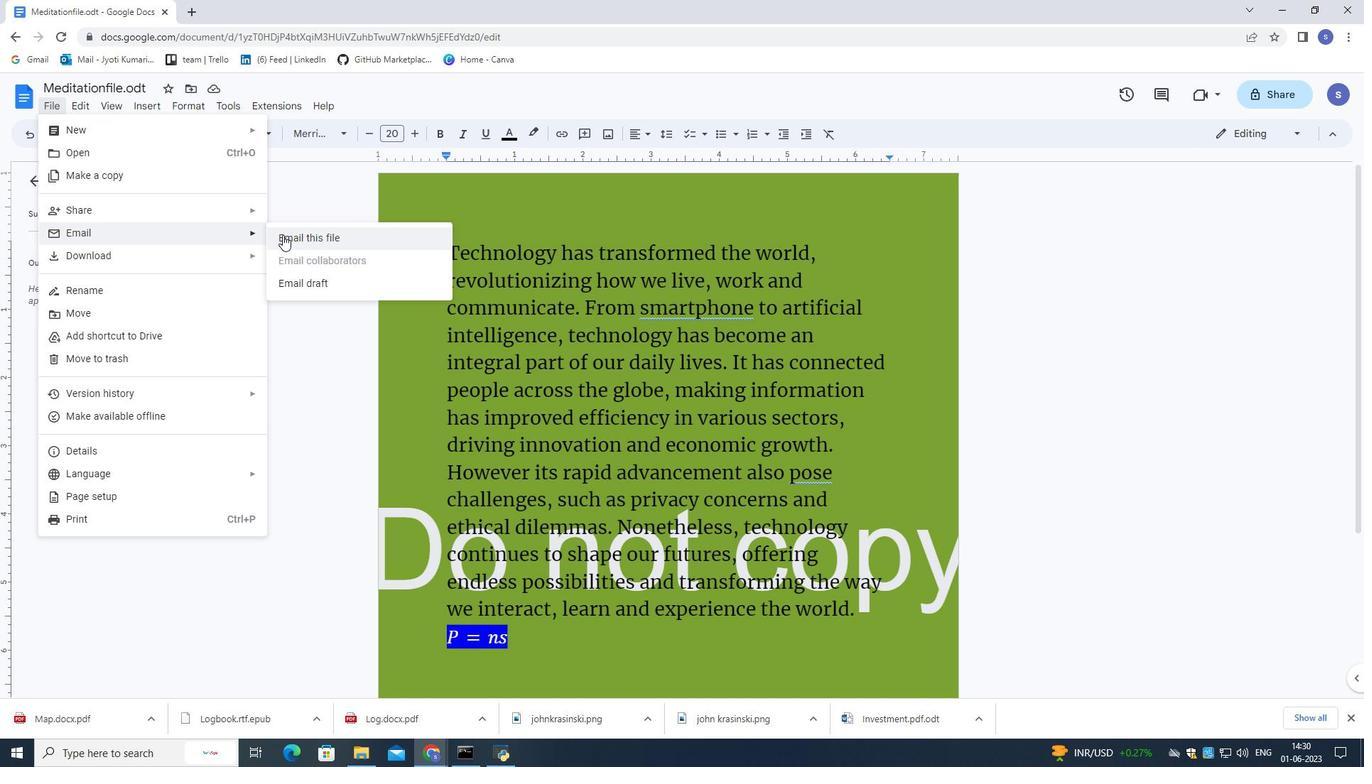 
Action: Mouse moved to (283, 236)
Screenshot: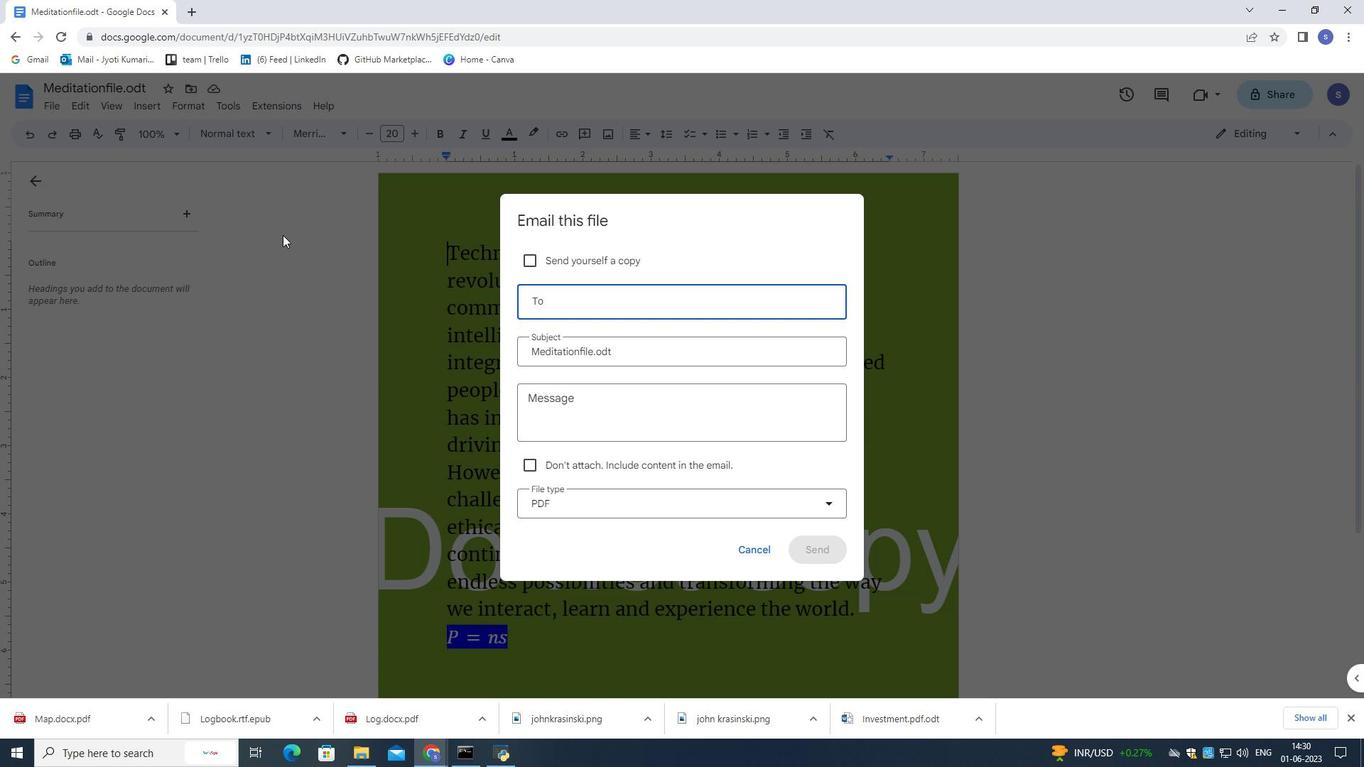 
Action: Key pressed softage.2<Key.shift>@softage.net
Screenshot: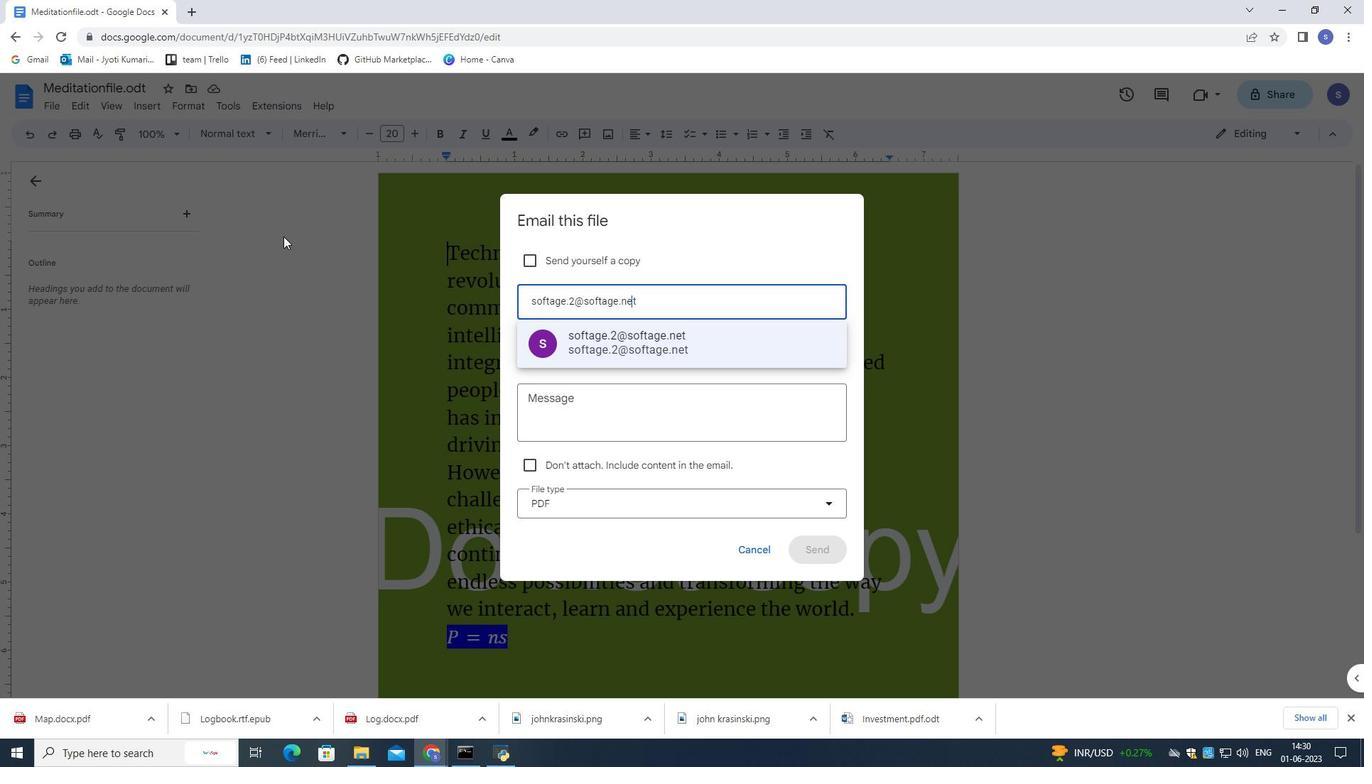 
Action: Mouse moved to (649, 336)
Screenshot: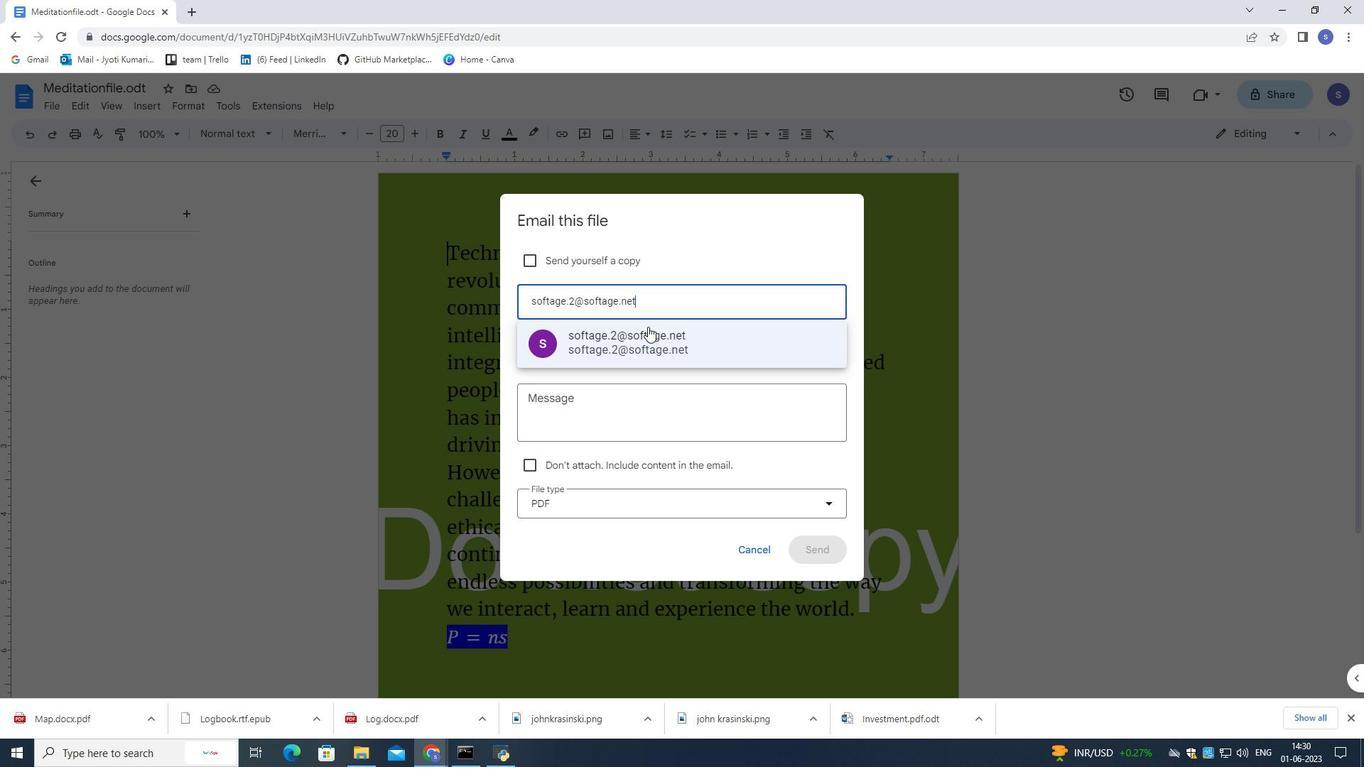 
Action: Mouse pressed left at (649, 336)
Screenshot: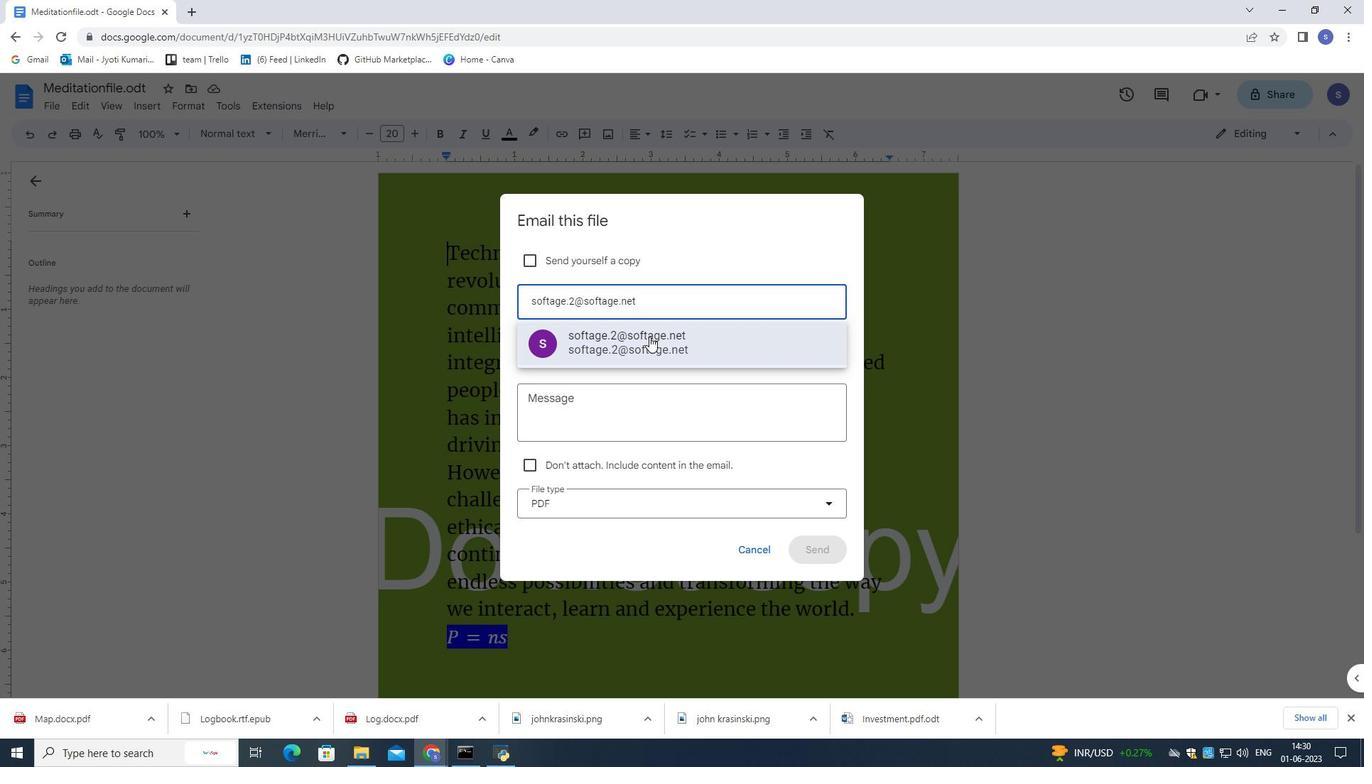 
Action: Mouse moved to (732, 417)
Screenshot: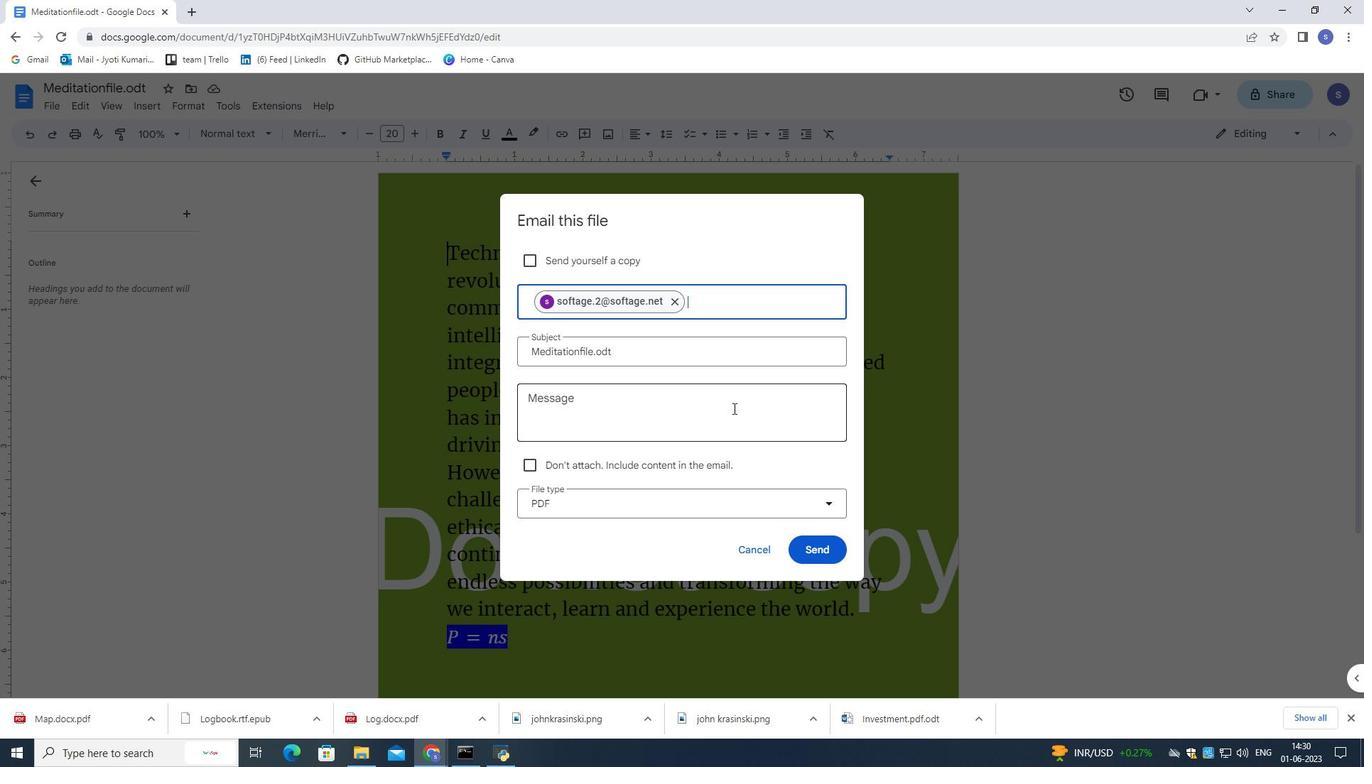 
Action: Mouse pressed left at (732, 417)
Screenshot: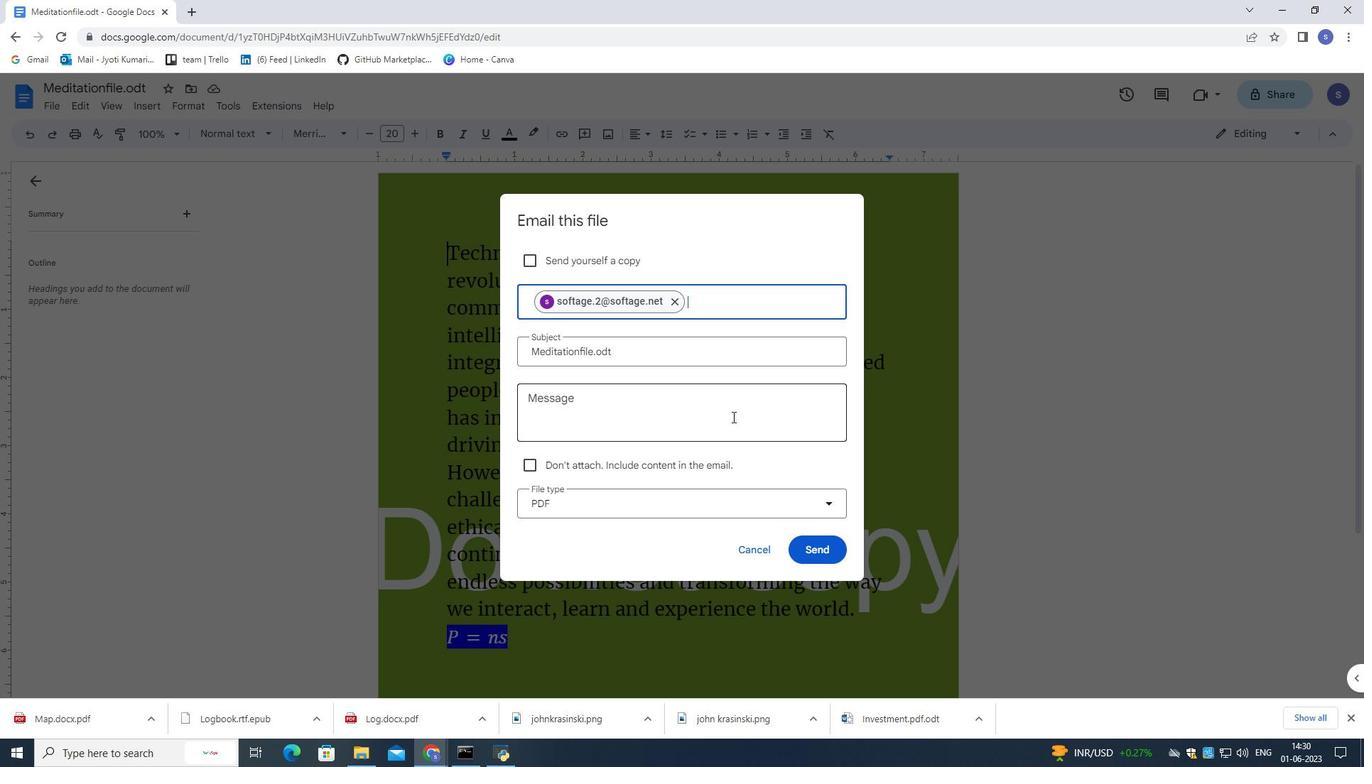 
Action: Mouse moved to (736, 414)
Screenshot: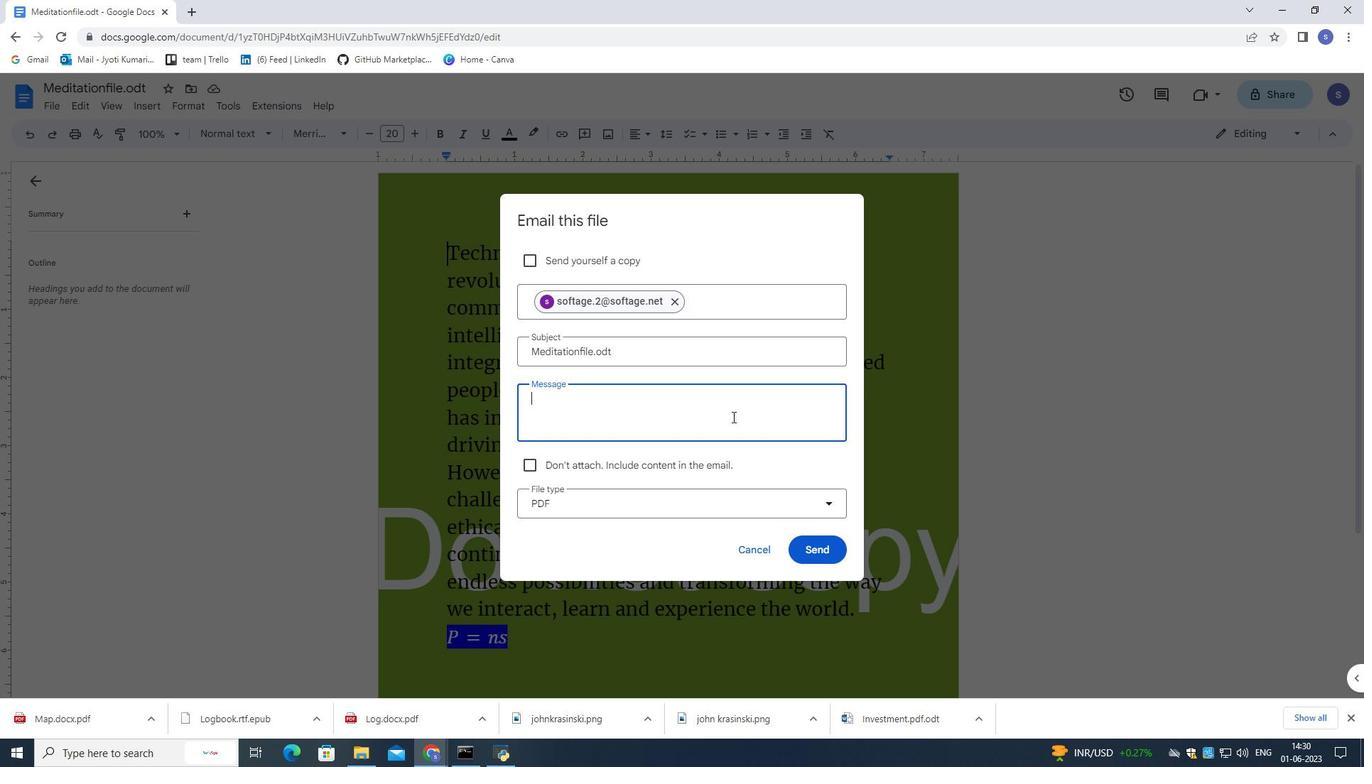 
Action: Key pressed ti<Key.backspace><Key.backspace><Key.shift><Key.shift><Key.shift><Key.shift><Key.shift>Time-sensitive<Key.space><Key.shift_r>:<Key.space><Key.shift>I<Key.space>kindly<Key.space>ask<Key.space>you<Key.space>togo<Key.space><Key.backspace><Key.backspace><Key.backspace><Key.space>go<Key.space>through<Key.space>the<Key.space>email<Key.space><Key.shift>I've<Key.space>sent<Key.space>s<Key.backspace>as<Key.space>soon<Key.space>as<Key.space>possible.
Screenshot: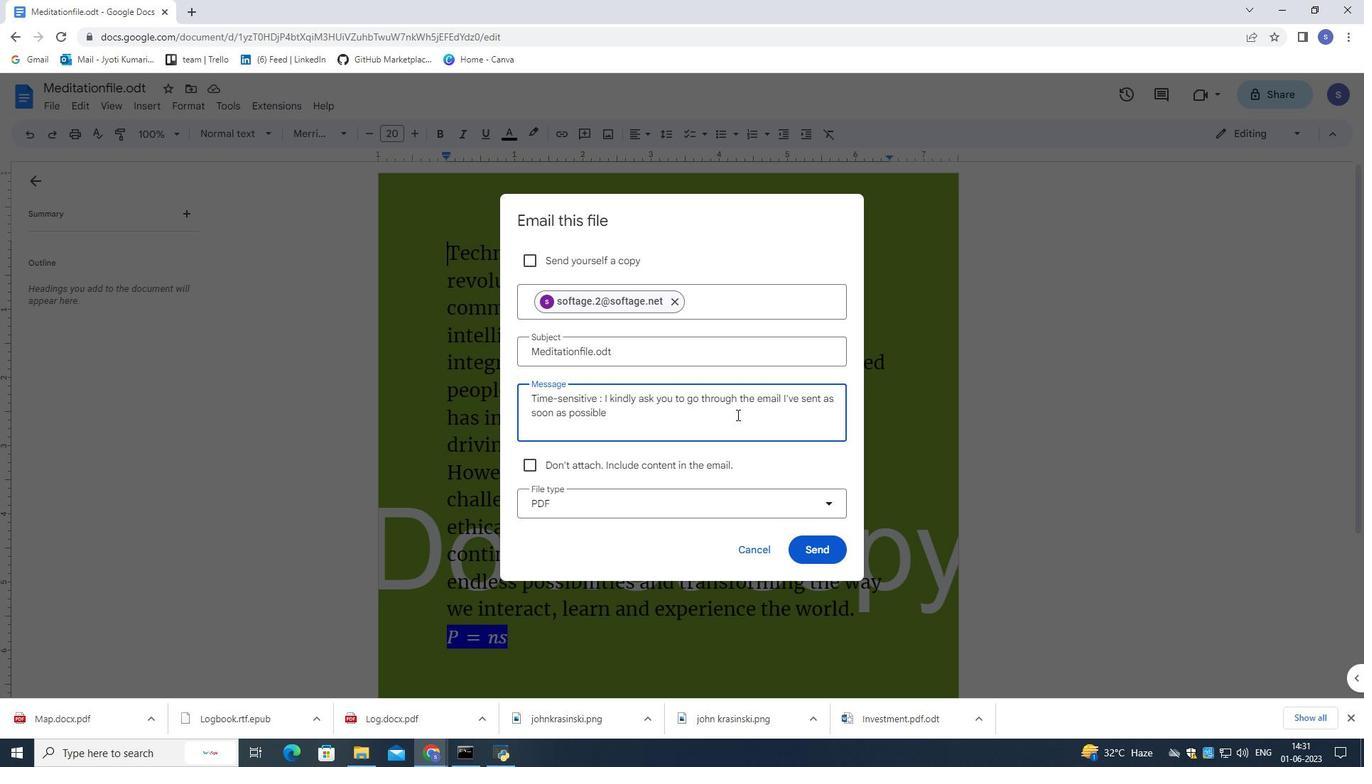 
Action: Mouse moved to (751, 489)
Screenshot: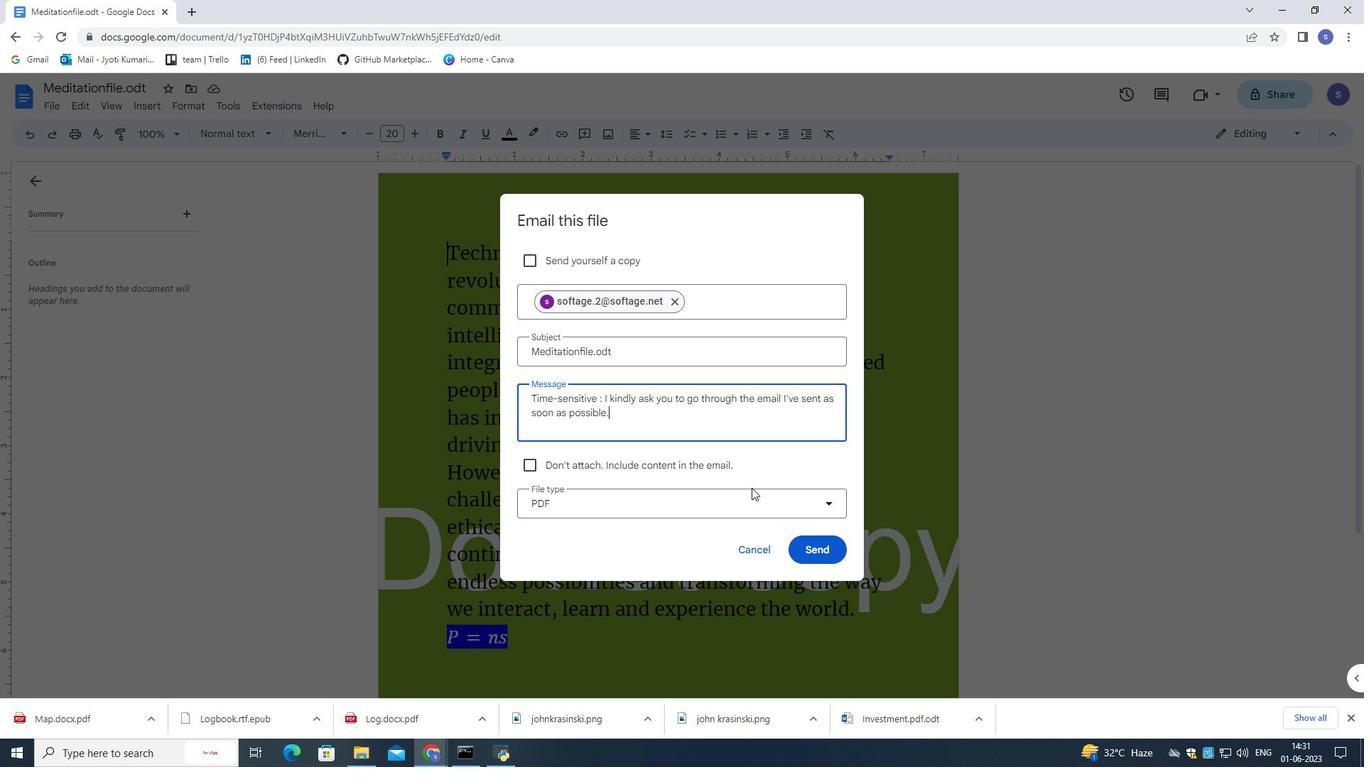 
Action: Mouse pressed left at (751, 489)
Screenshot: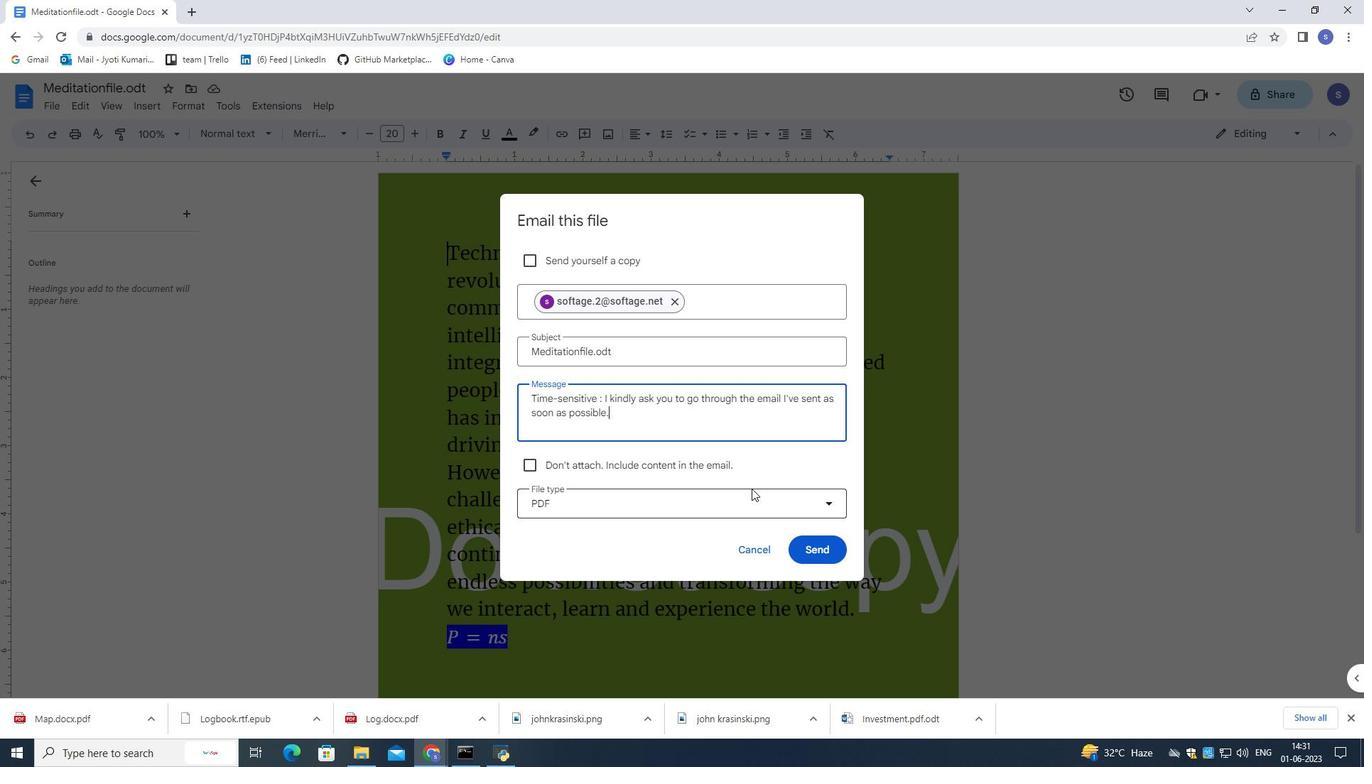 
Action: Mouse moved to (704, 599)
Screenshot: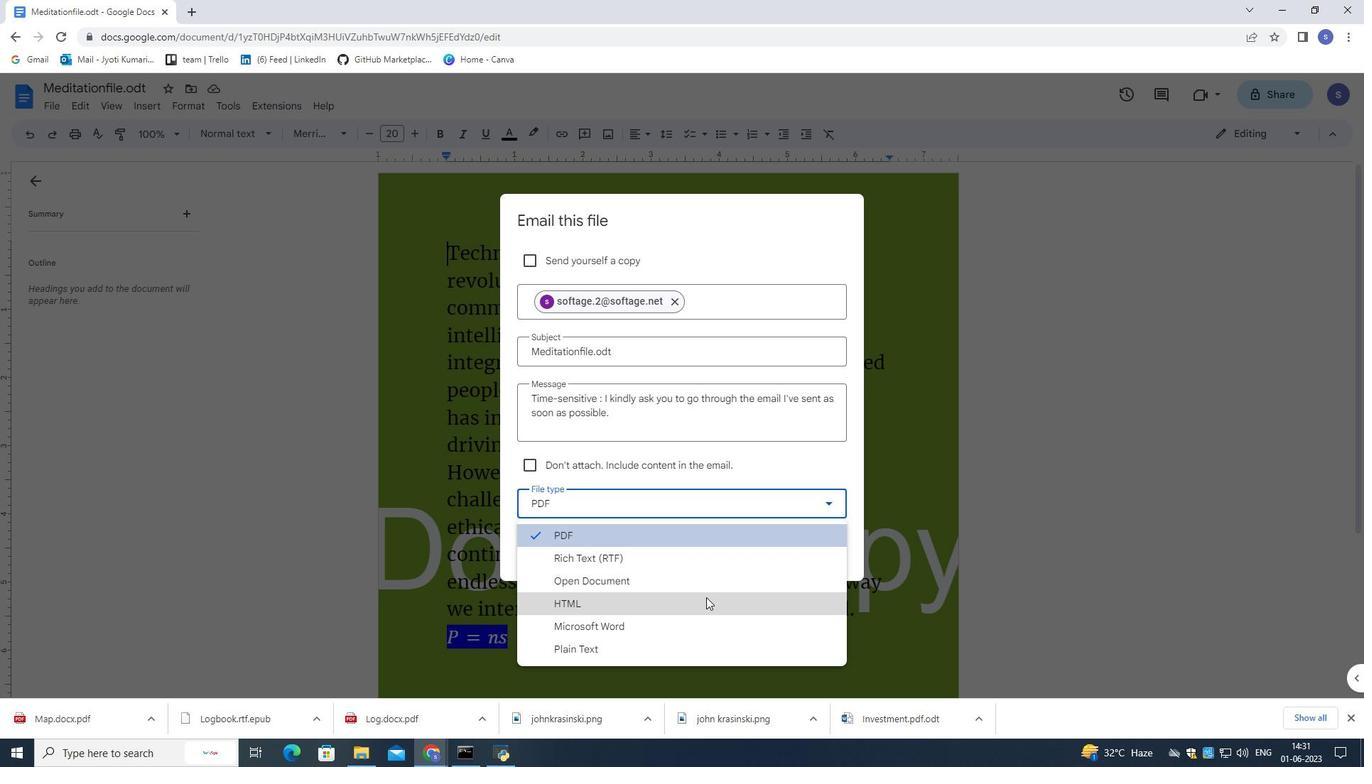 
Action: Mouse pressed left at (704, 599)
Screenshot: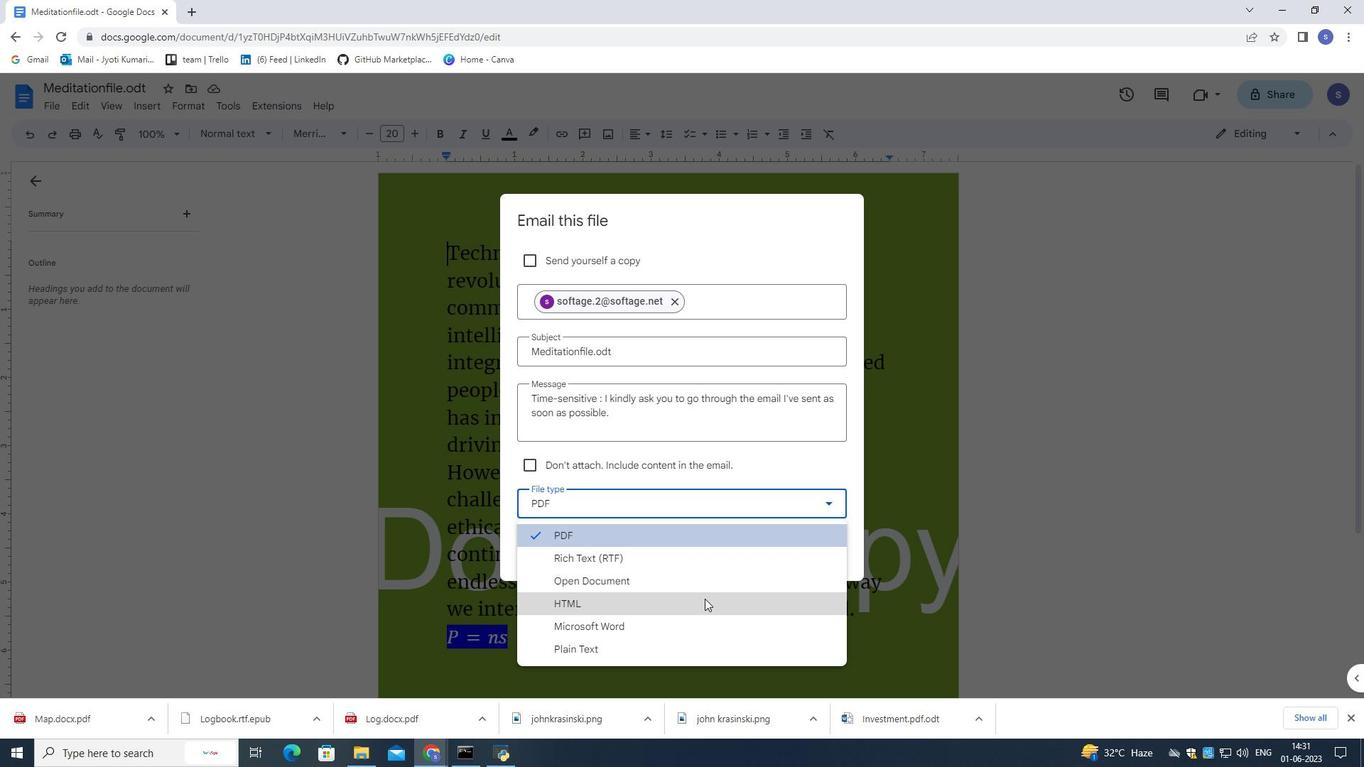
Action: Mouse moved to (803, 554)
Screenshot: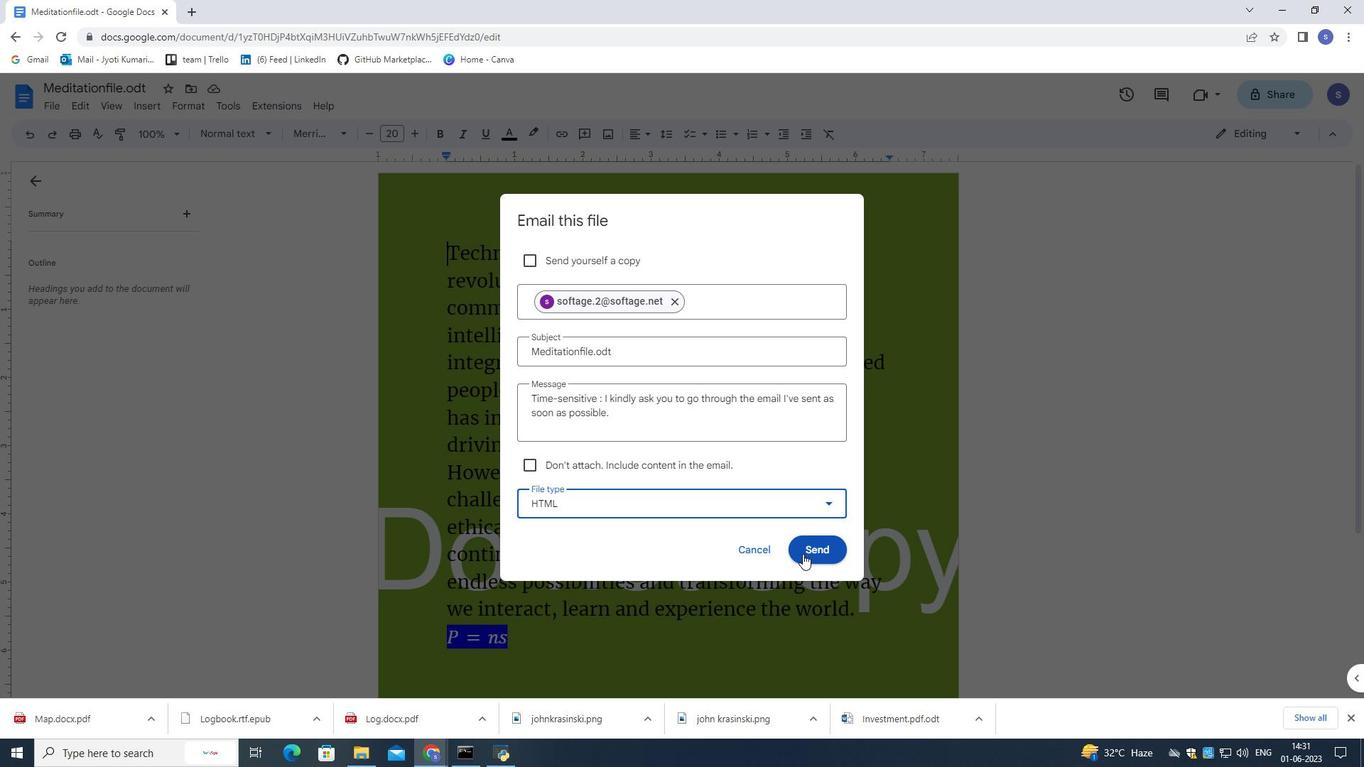 
Action: Mouse pressed left at (803, 554)
Screenshot: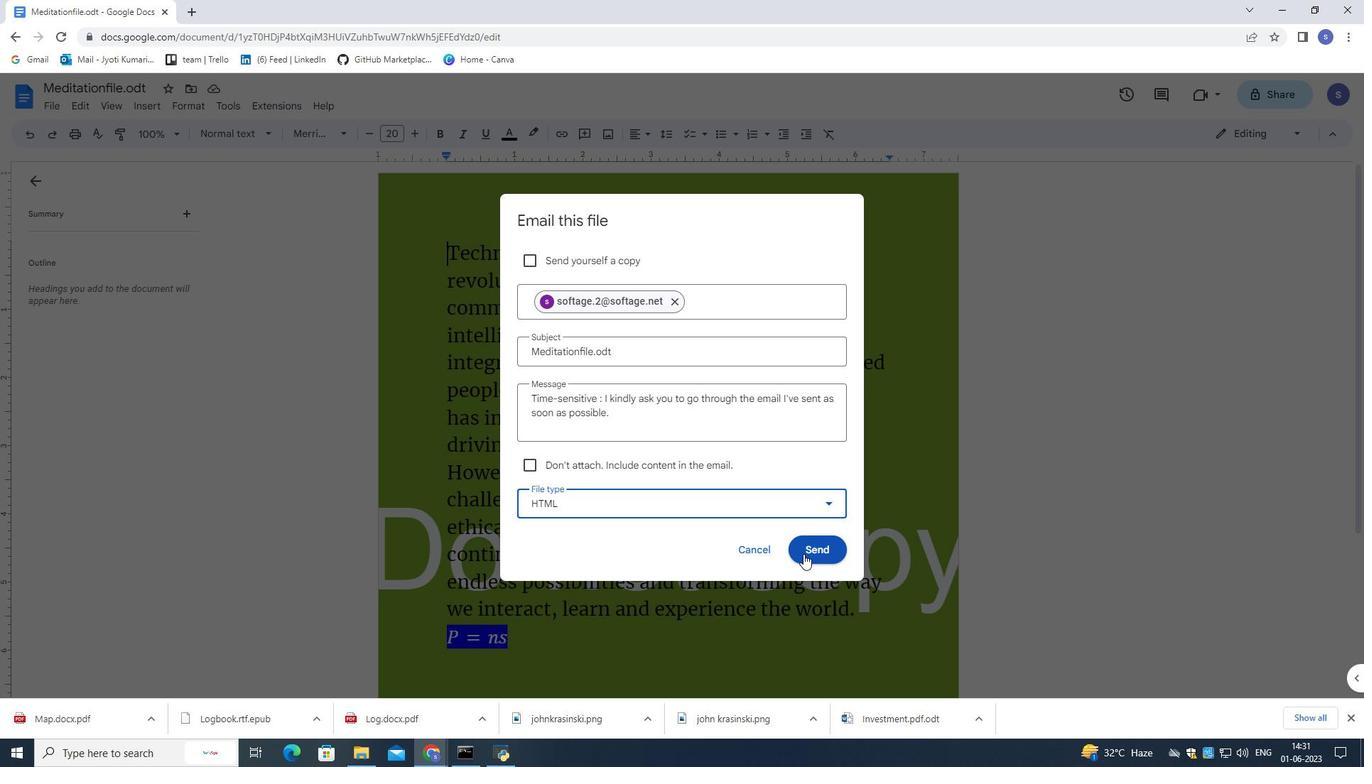 
Action: Mouse moved to (781, 521)
Screenshot: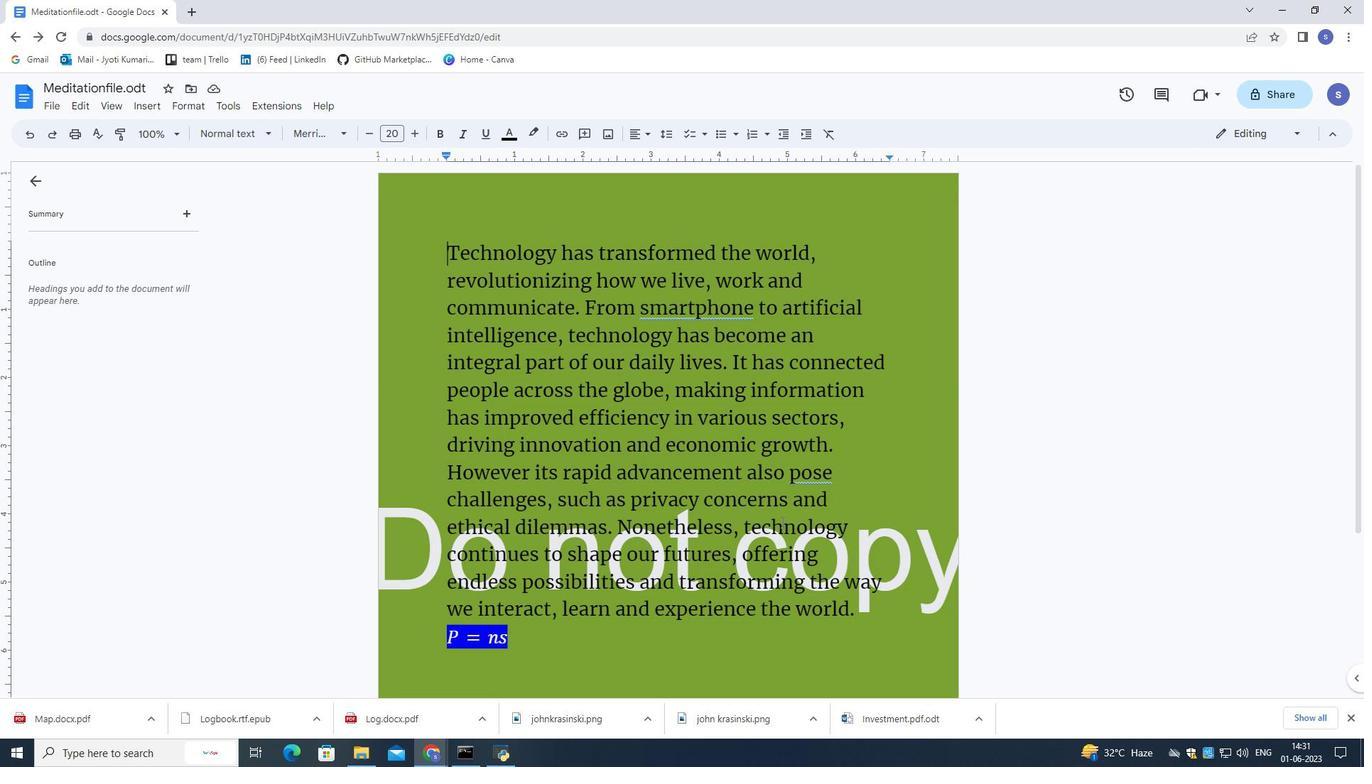 
